 Task: Select the es 2017 option in the target.
Action: Mouse moved to (19, 610)
Screenshot: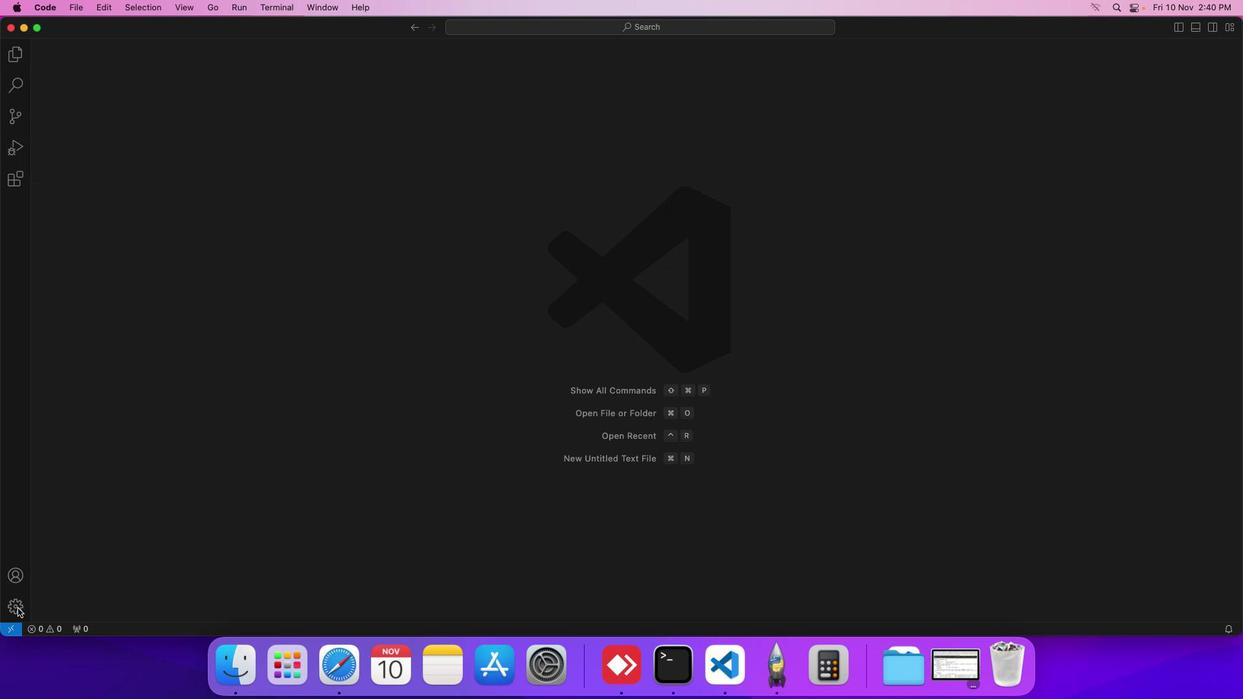 
Action: Mouse pressed left at (19, 610)
Screenshot: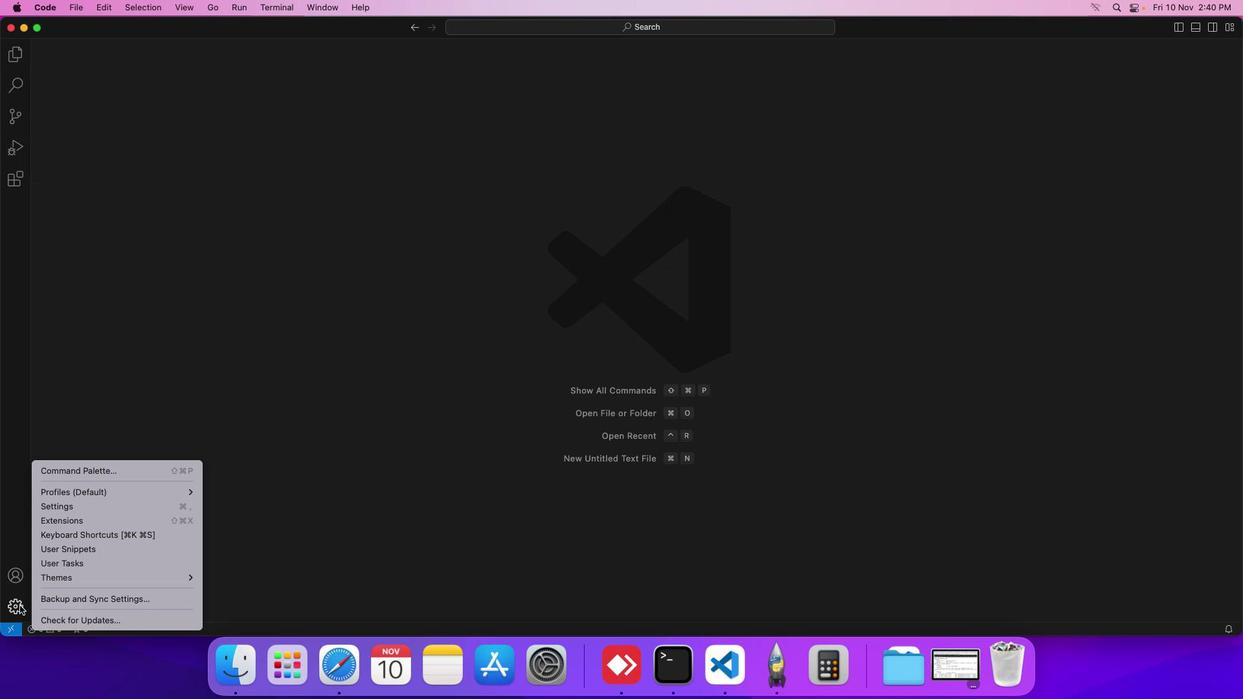 
Action: Mouse moved to (122, 509)
Screenshot: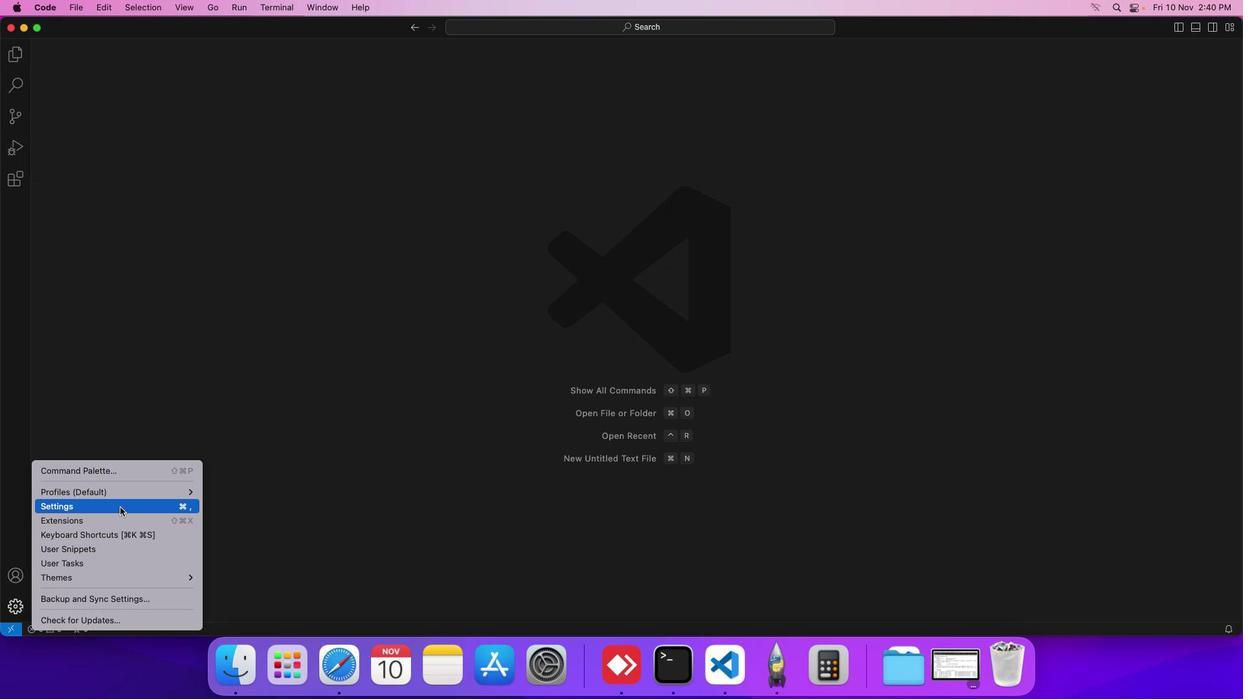 
Action: Mouse pressed left at (122, 509)
Screenshot: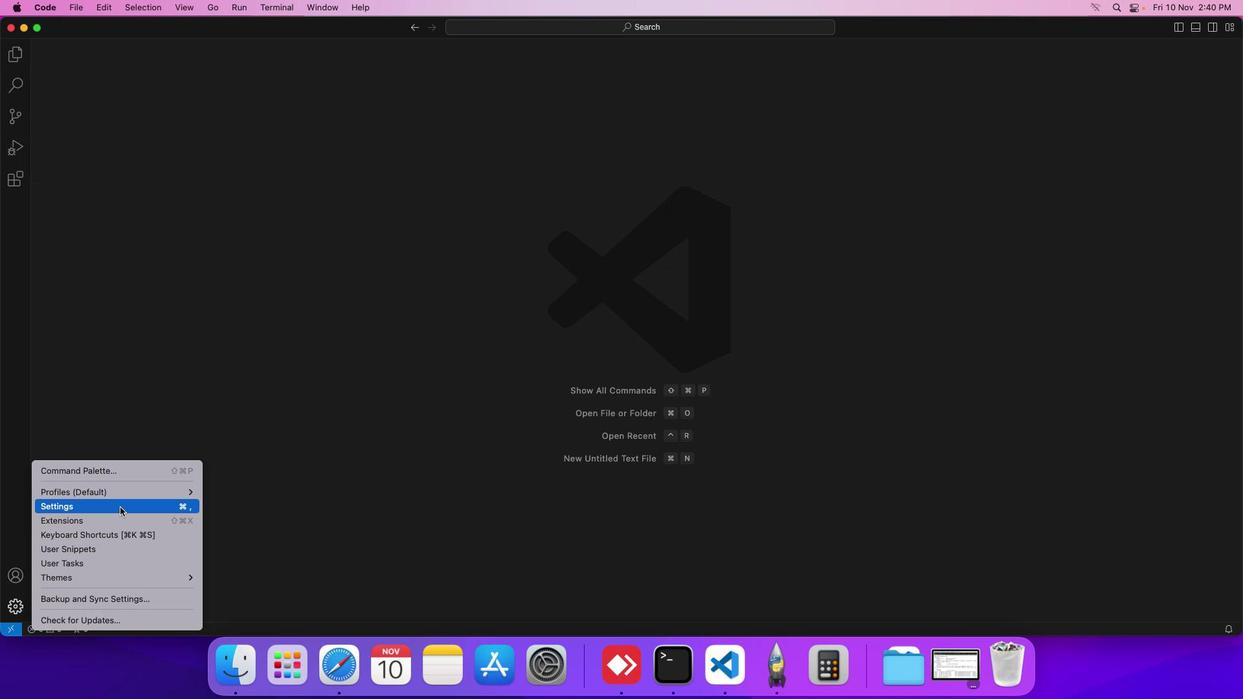 
Action: Mouse moved to (316, 231)
Screenshot: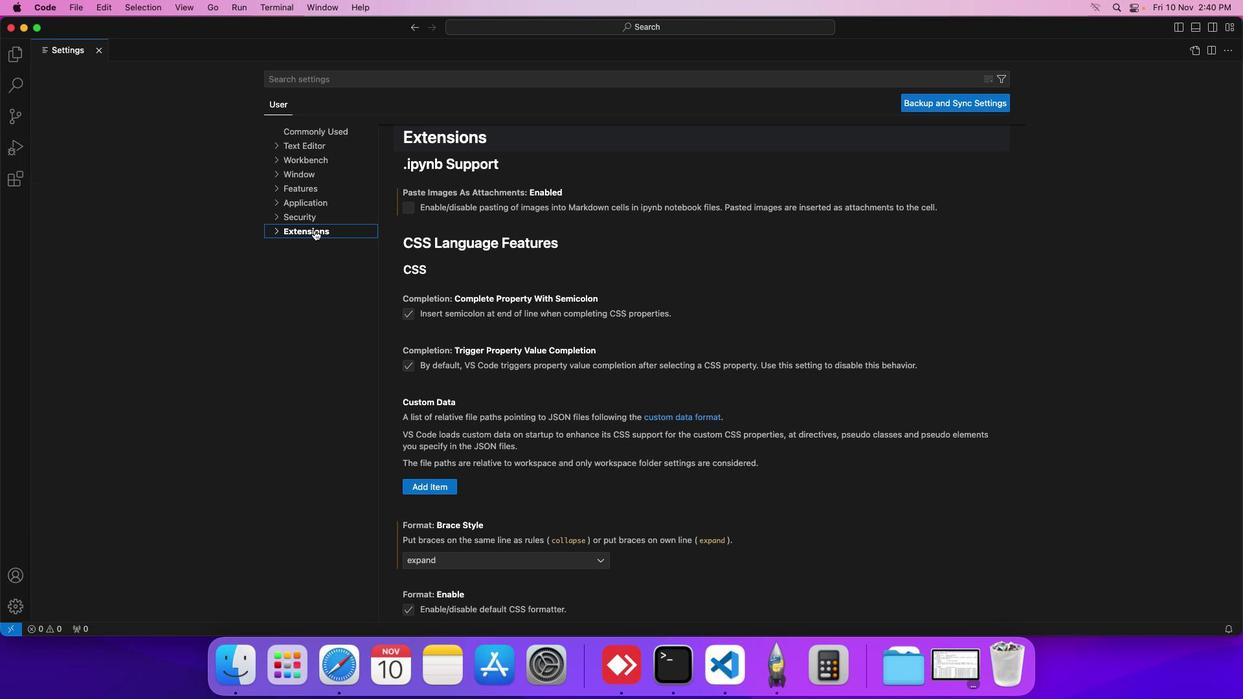 
Action: Mouse pressed left at (316, 231)
Screenshot: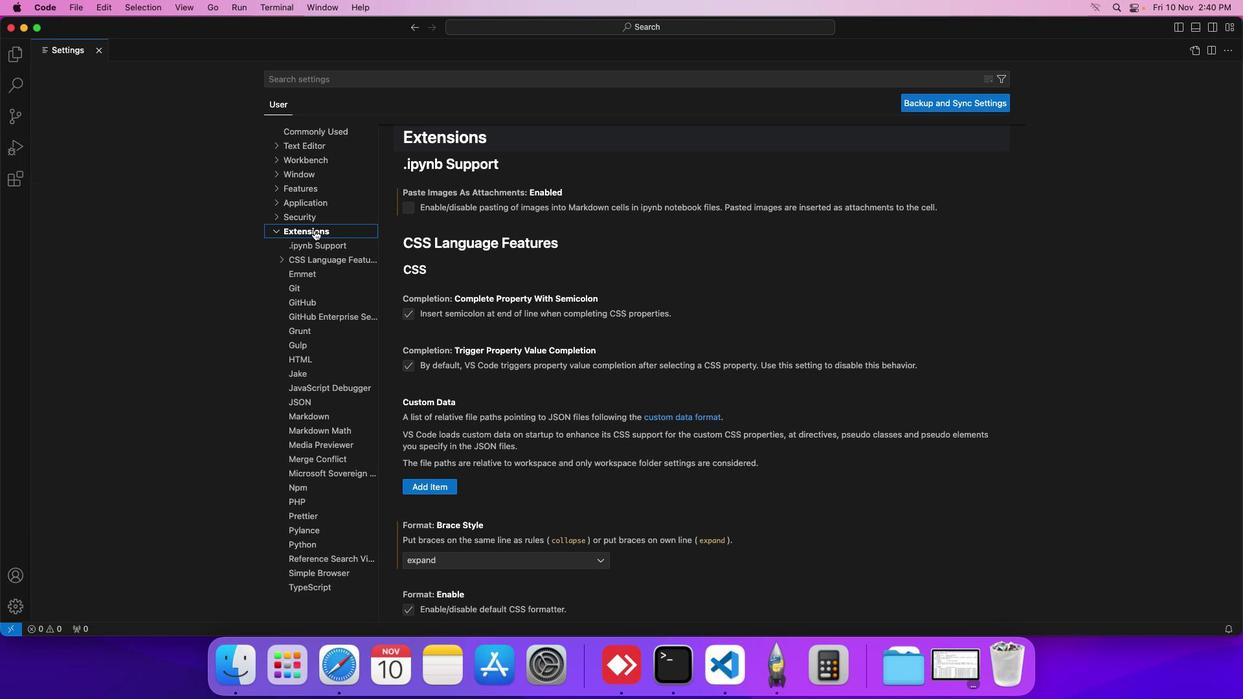 
Action: Mouse moved to (313, 588)
Screenshot: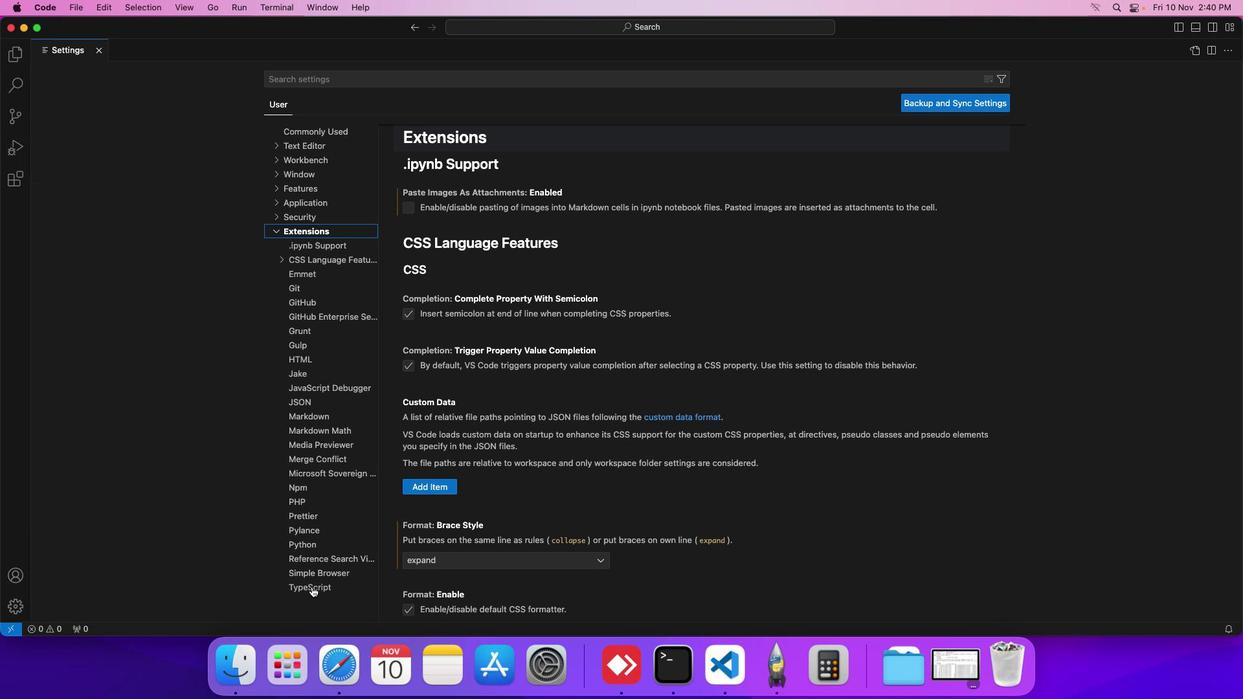
Action: Mouse pressed left at (313, 588)
Screenshot: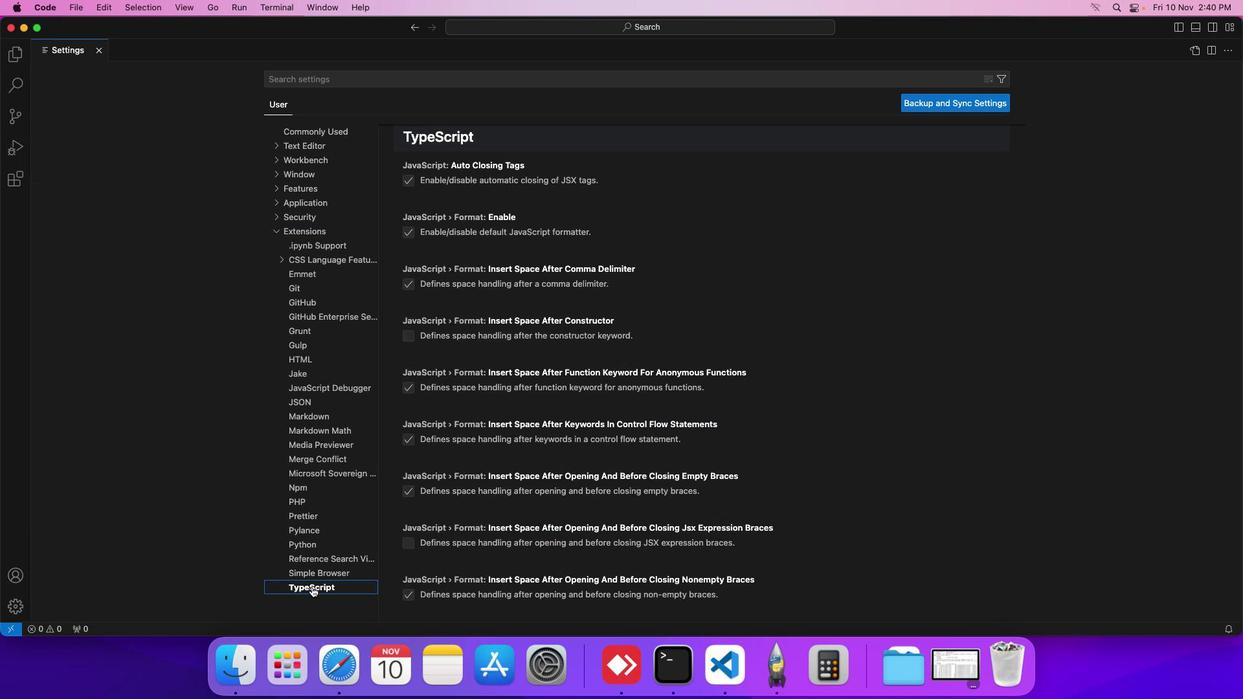 
Action: Mouse moved to (466, 511)
Screenshot: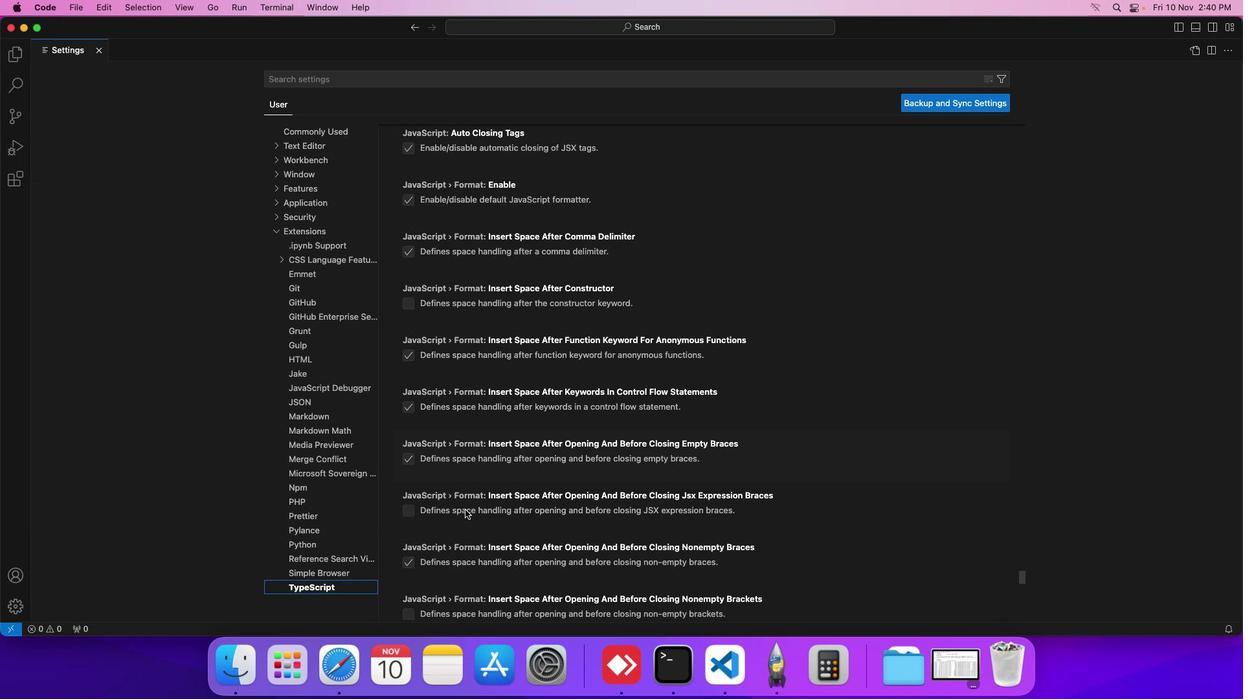 
Action: Mouse scrolled (466, 511) with delta (1, 1)
Screenshot: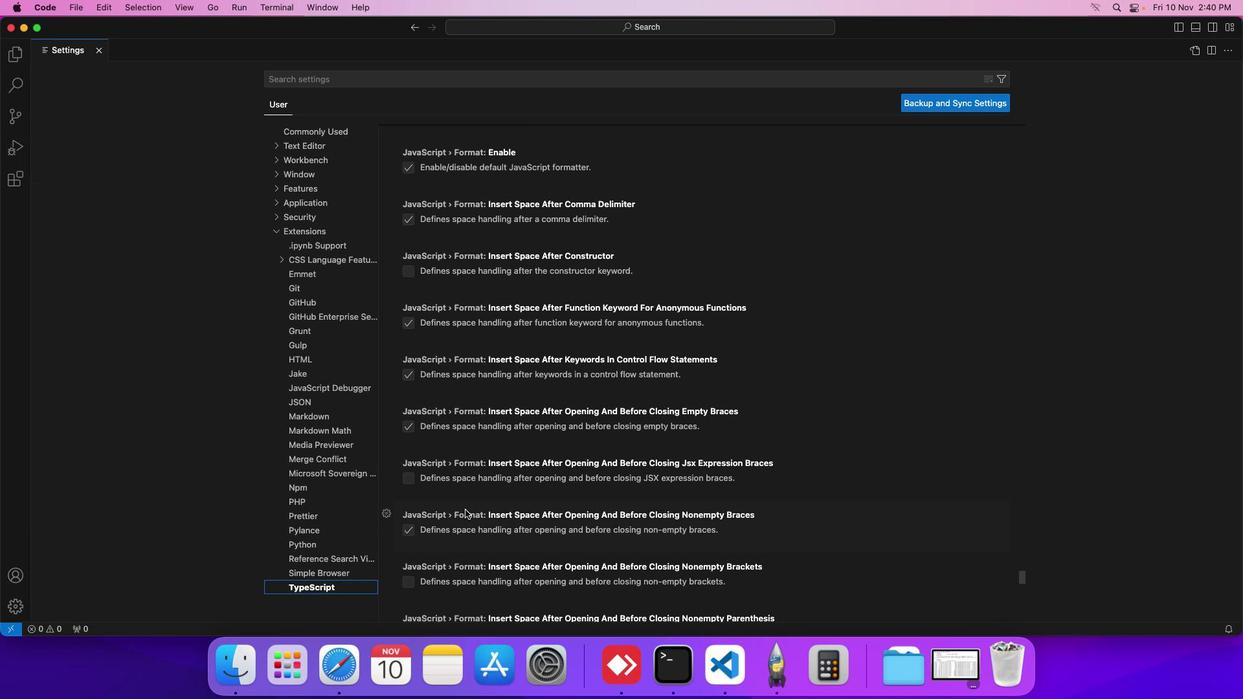 
Action: Mouse scrolled (466, 511) with delta (1, 1)
Screenshot: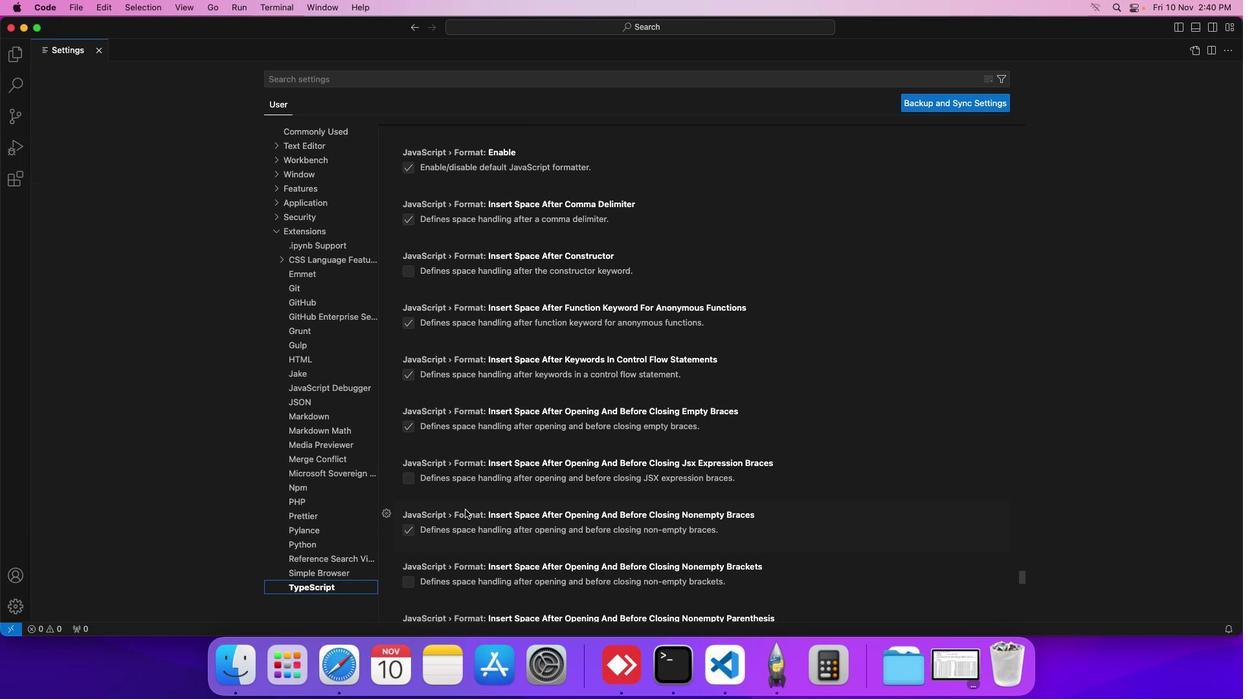 
Action: Mouse scrolled (466, 511) with delta (1, 1)
Screenshot: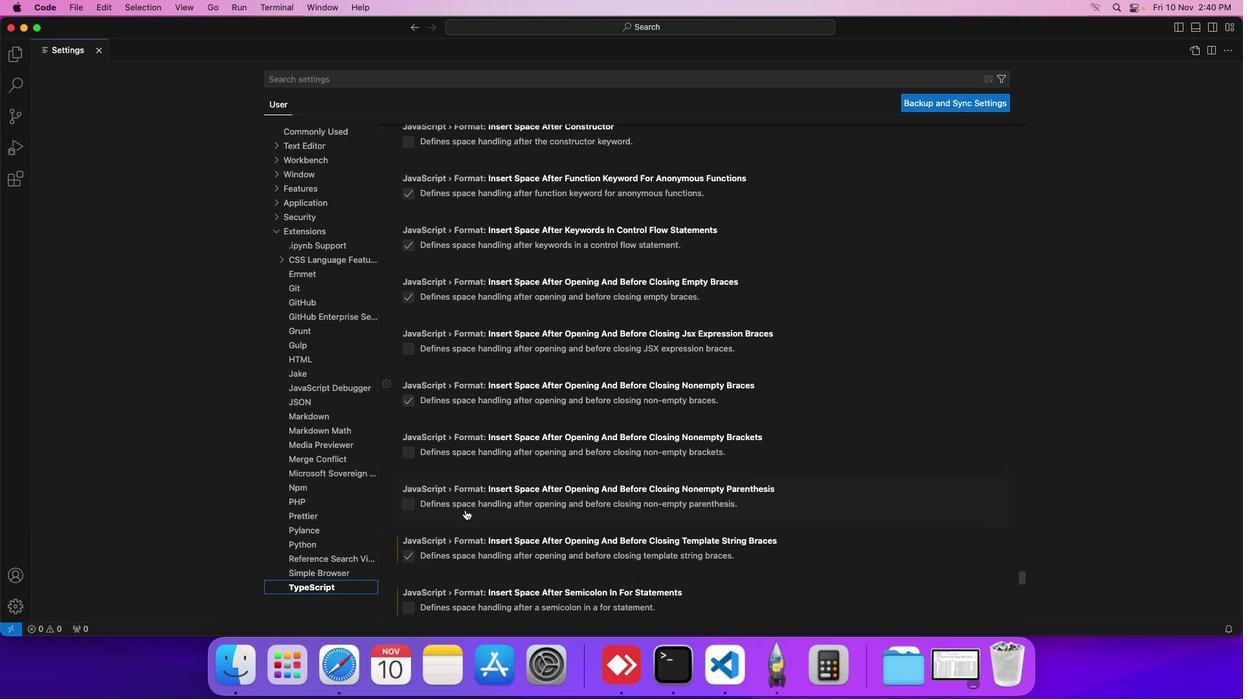
Action: Mouse scrolled (466, 511) with delta (1, 1)
Screenshot: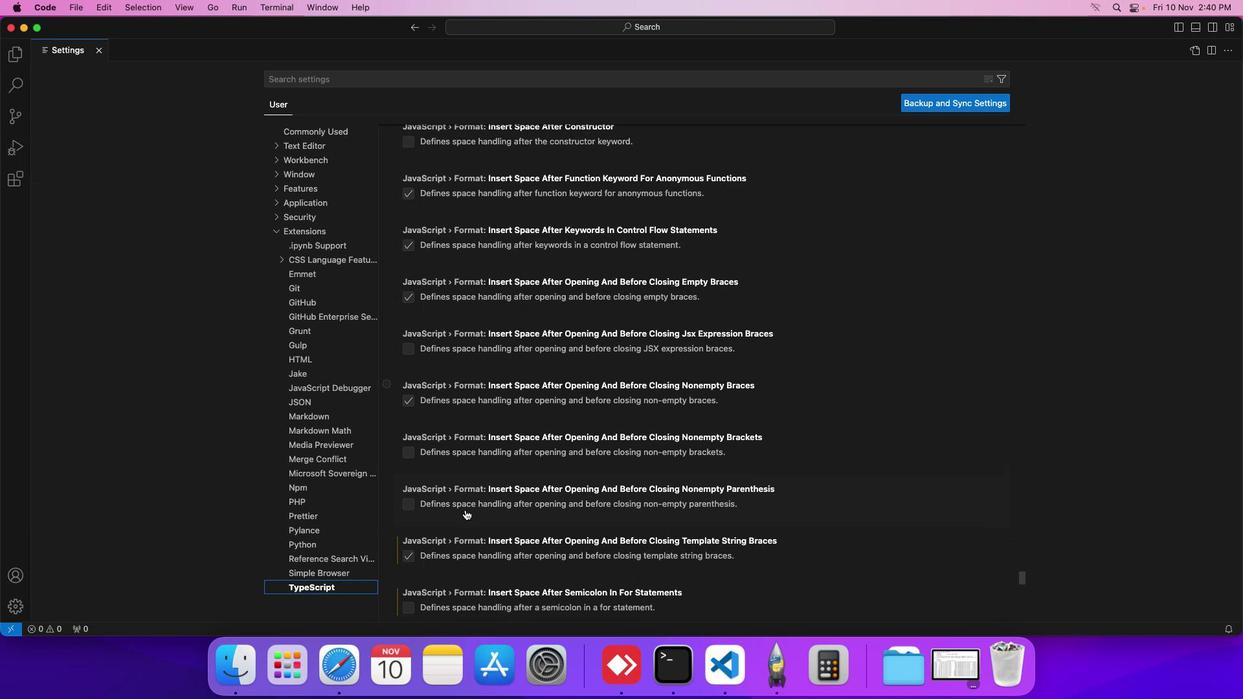 
Action: Mouse scrolled (466, 511) with delta (1, 0)
Screenshot: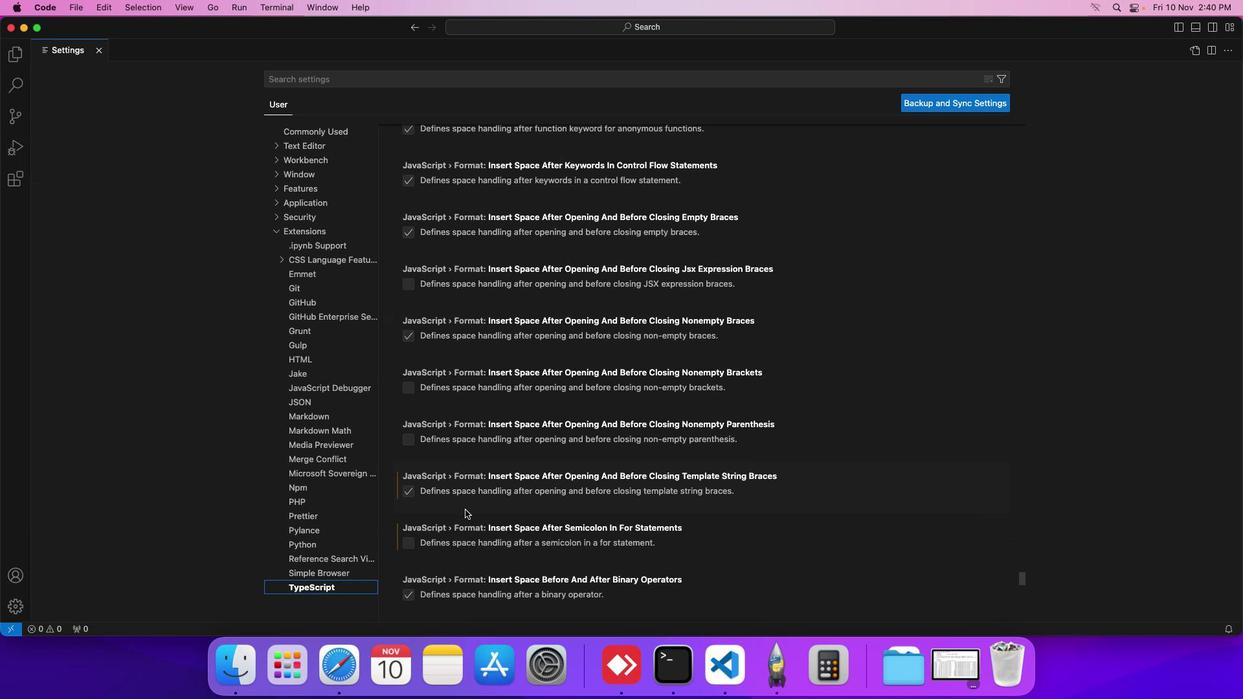 
Action: Mouse scrolled (466, 511) with delta (1, 0)
Screenshot: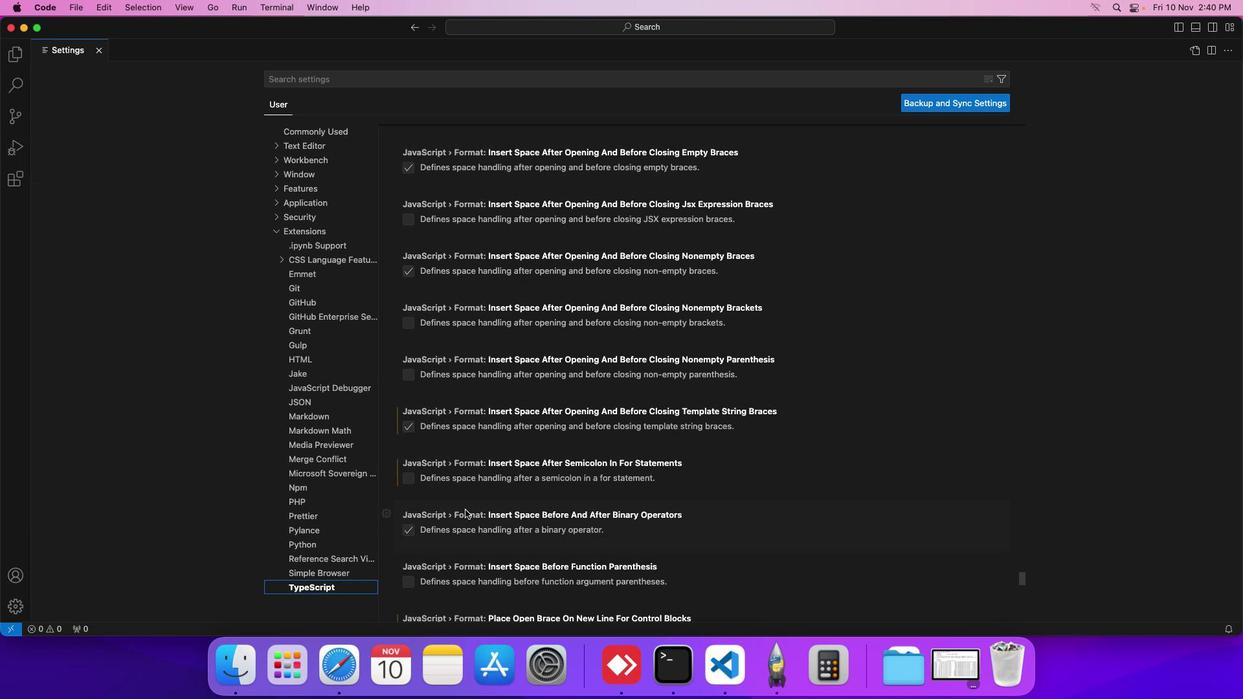 
Action: Mouse scrolled (466, 511) with delta (1, 0)
Screenshot: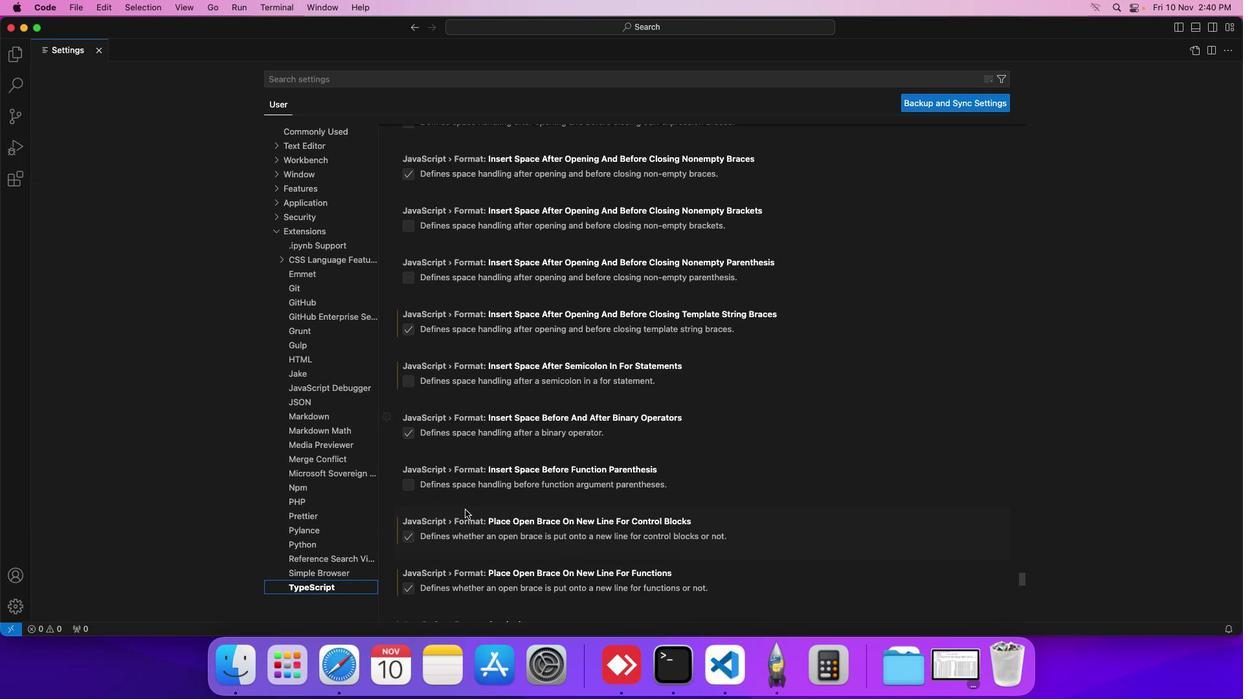 
Action: Mouse scrolled (466, 511) with delta (1, 0)
Screenshot: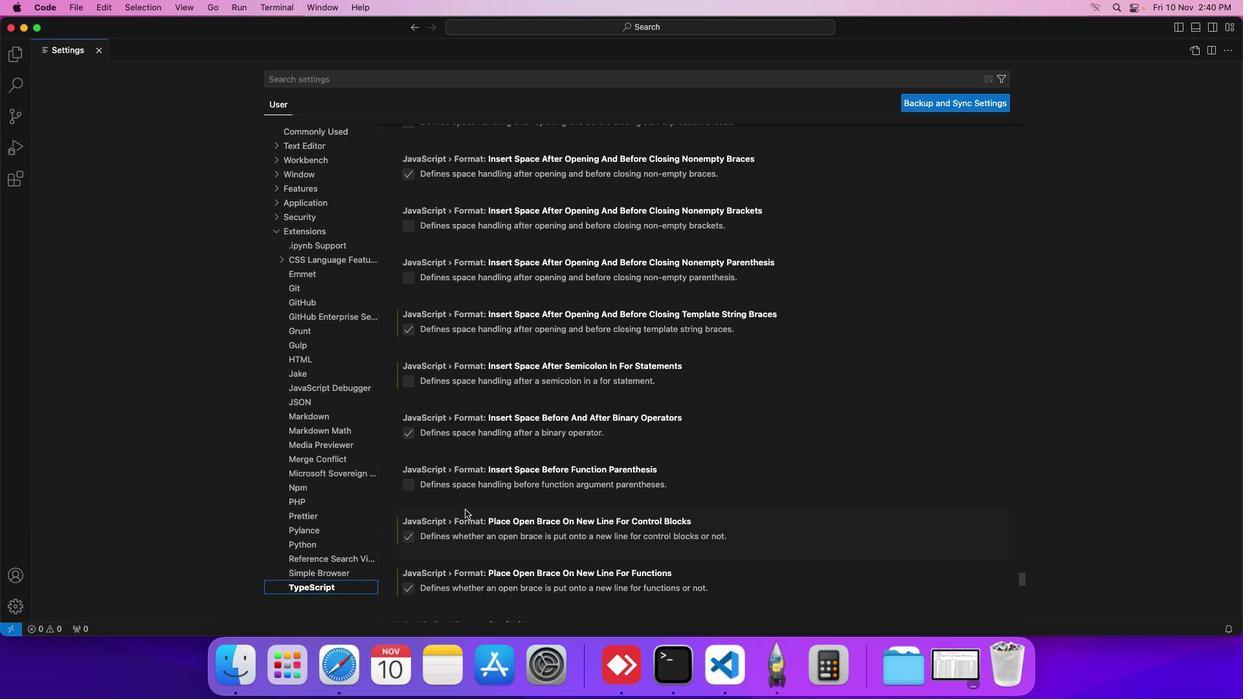 
Action: Mouse scrolled (466, 511) with delta (1, 1)
Screenshot: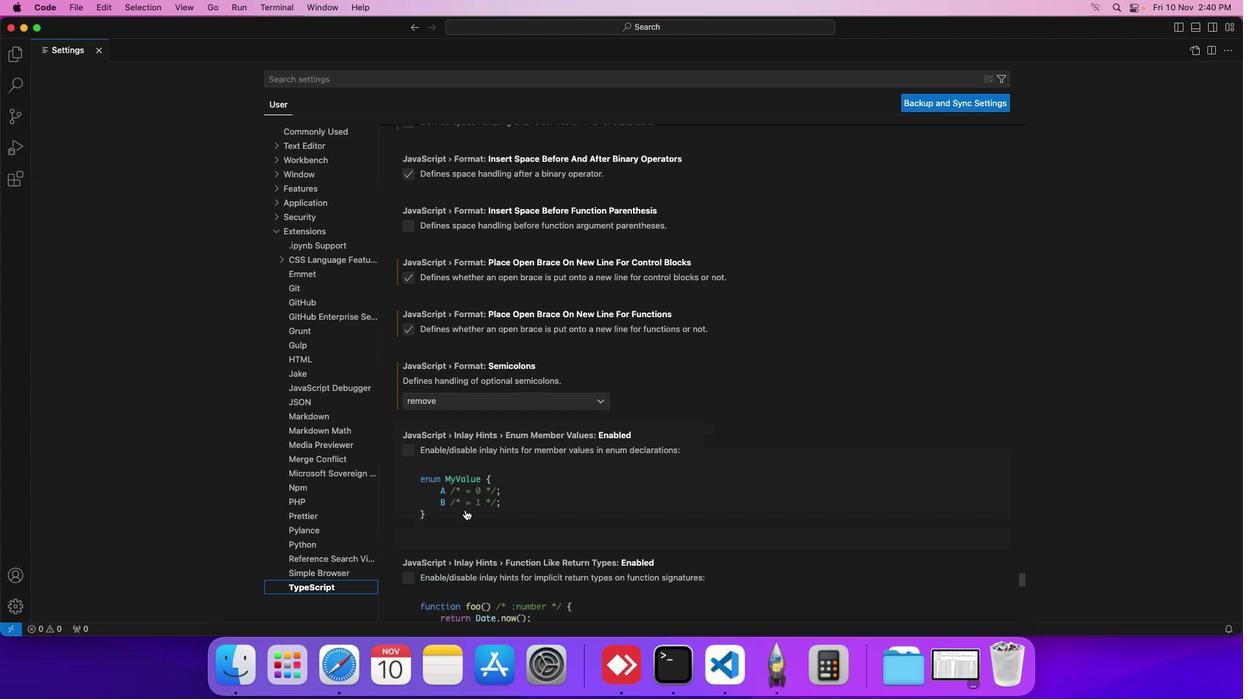 
Action: Mouse scrolled (466, 511) with delta (1, 1)
Screenshot: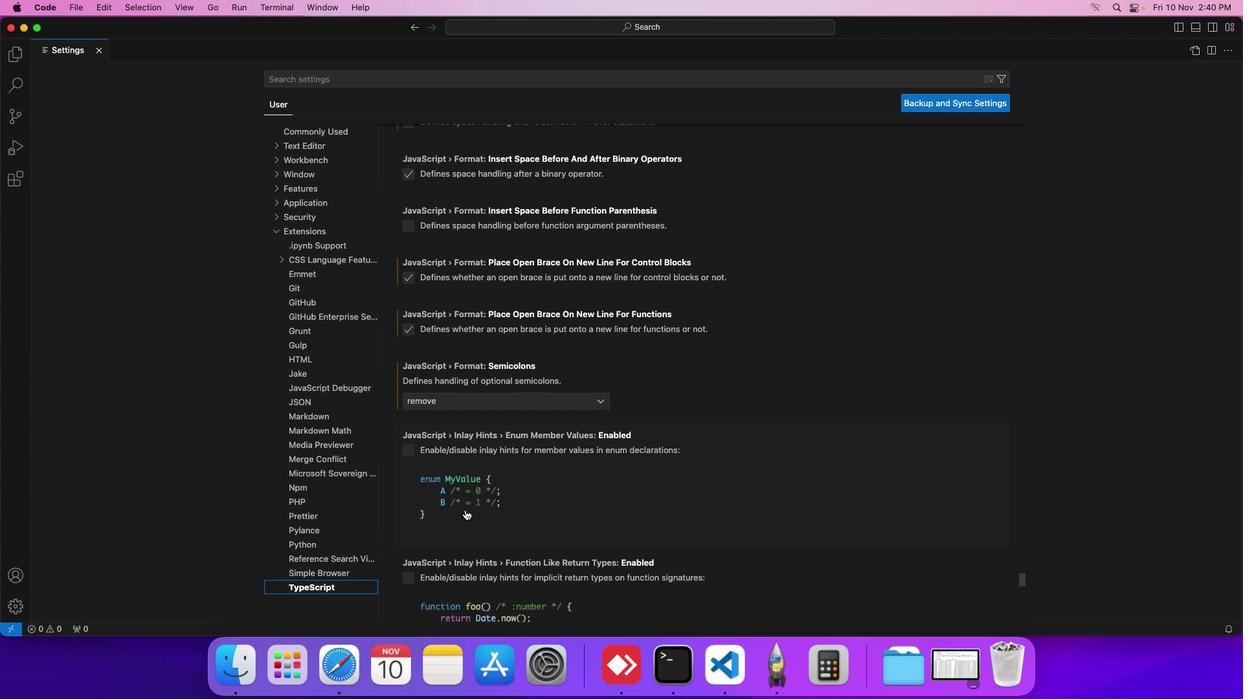 
Action: Mouse scrolled (466, 511) with delta (1, 0)
Screenshot: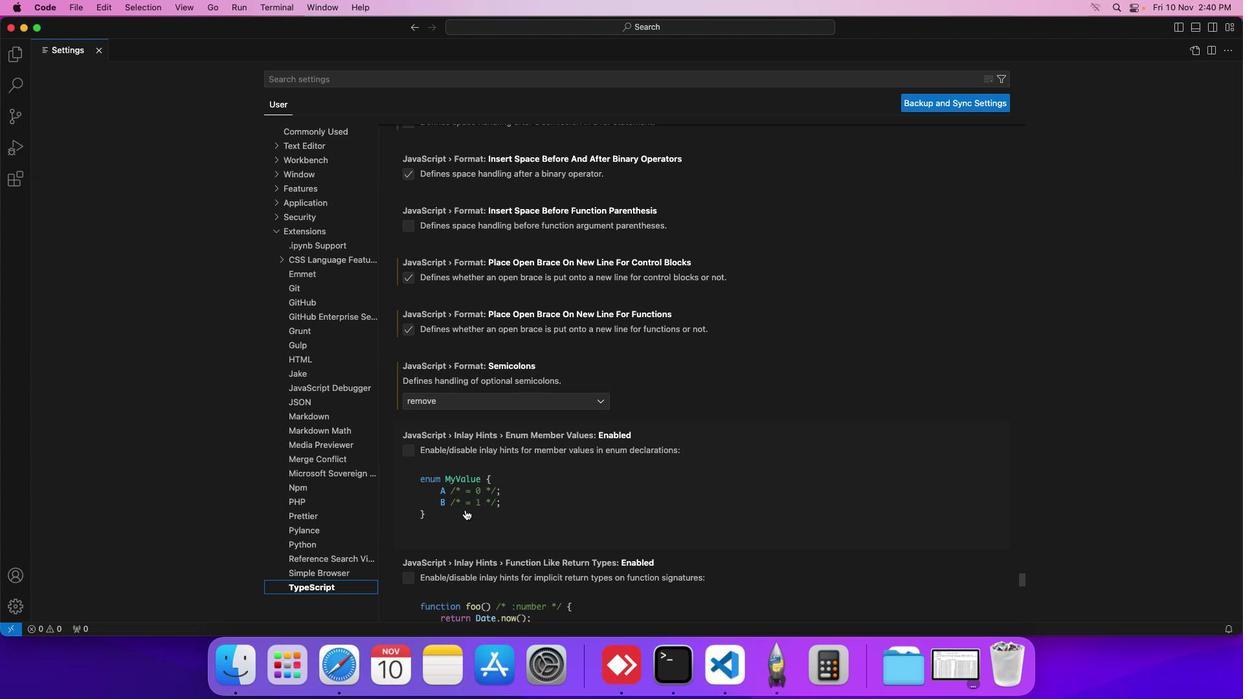 
Action: Mouse scrolled (466, 511) with delta (1, 0)
Screenshot: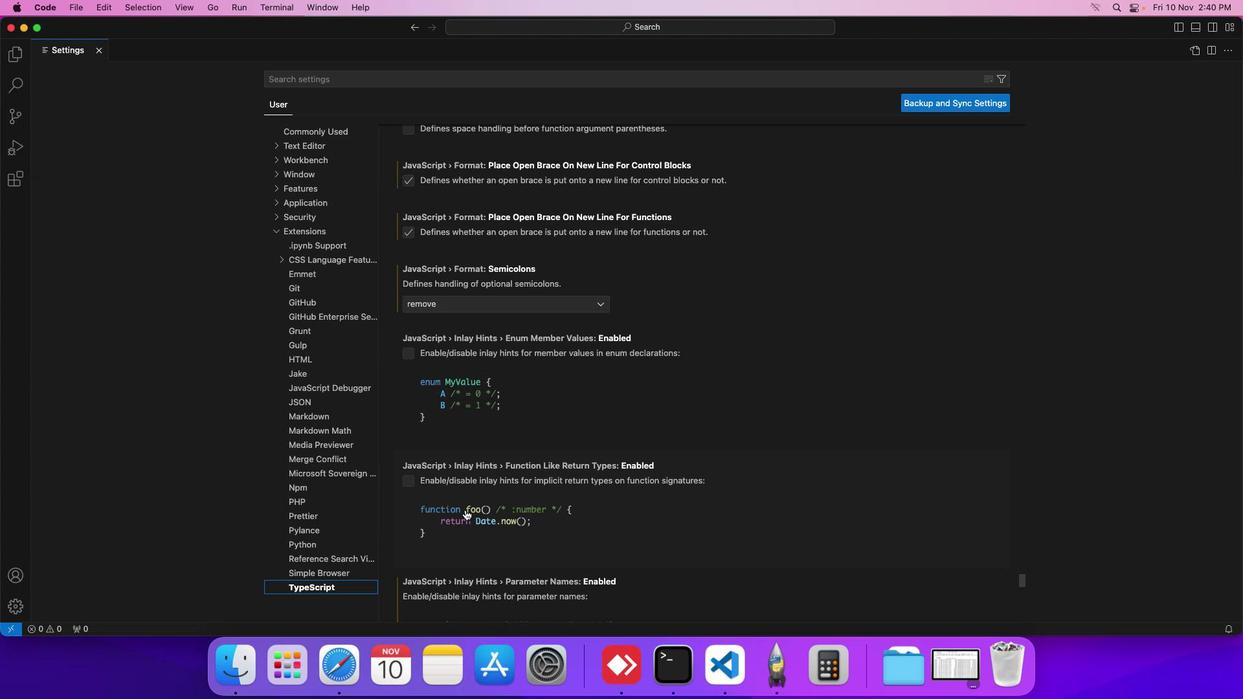 
Action: Mouse scrolled (466, 511) with delta (1, 0)
Screenshot: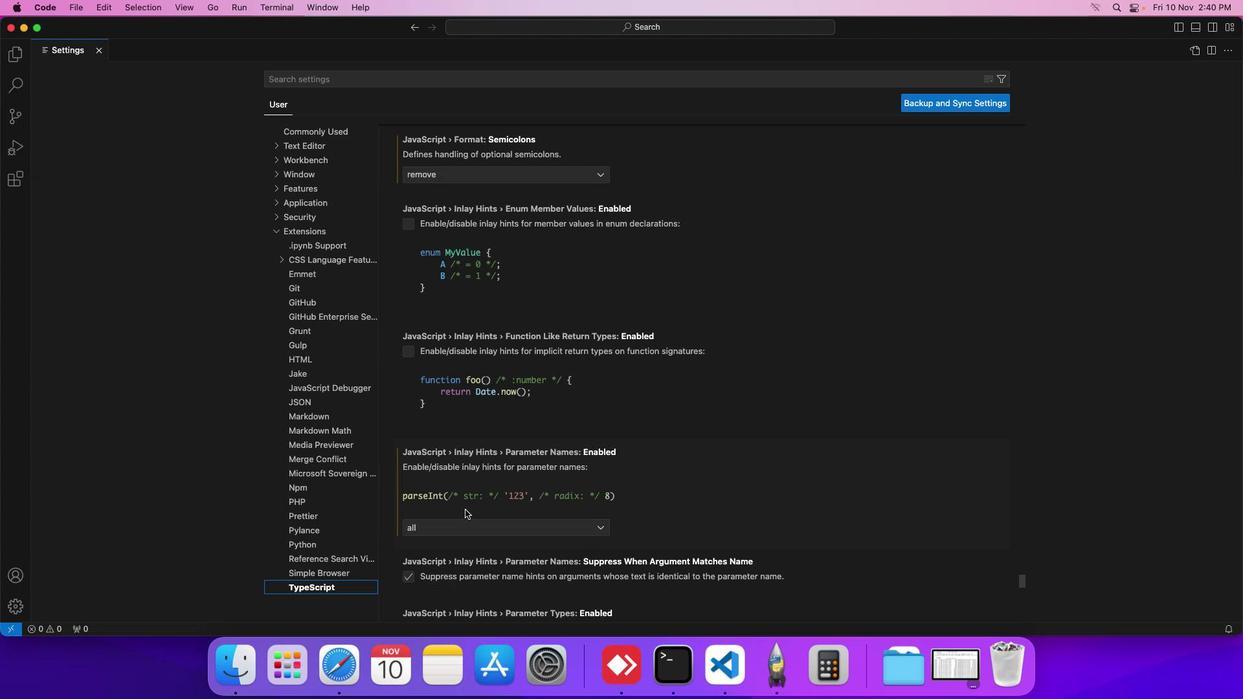 
Action: Mouse scrolled (466, 511) with delta (1, 0)
Screenshot: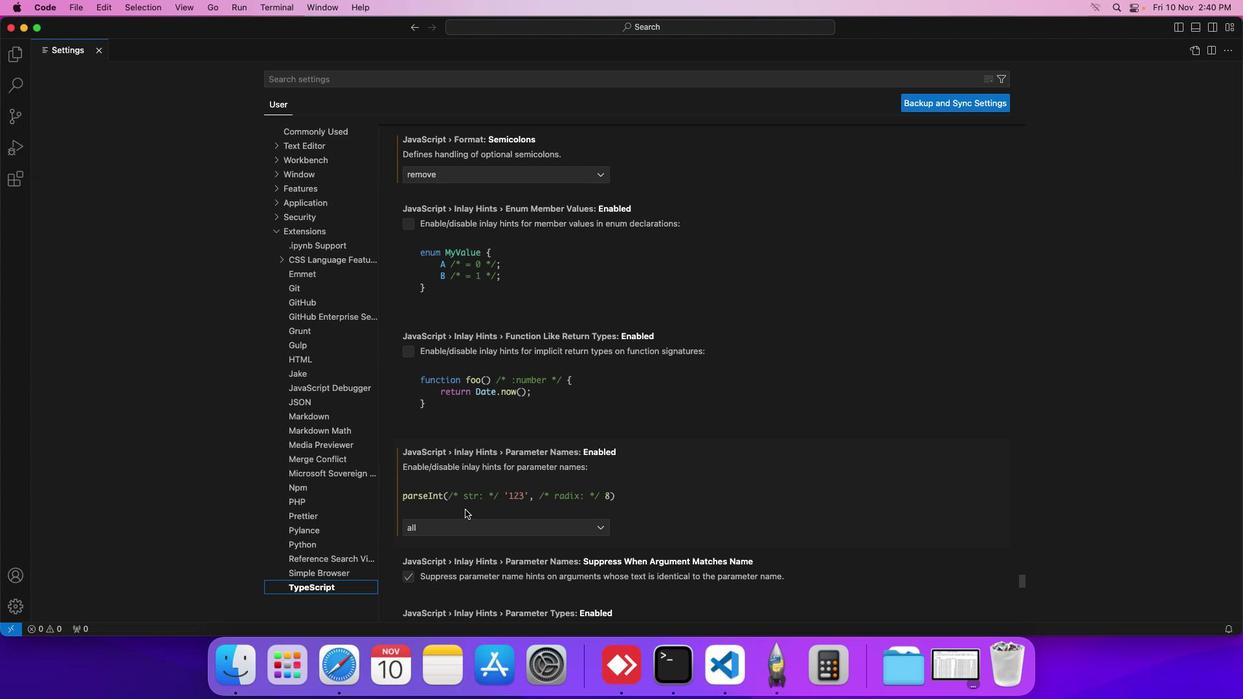 
Action: Mouse scrolled (466, 511) with delta (1, 1)
Screenshot: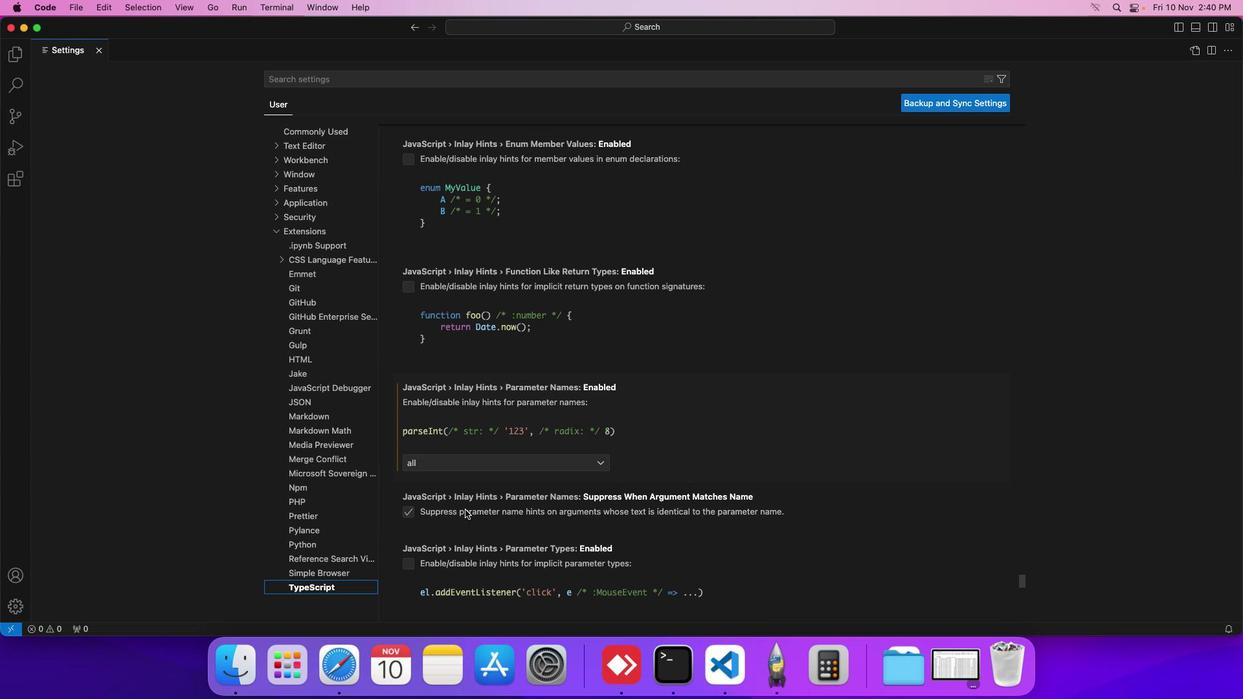 
Action: Mouse scrolled (466, 511) with delta (1, 1)
Screenshot: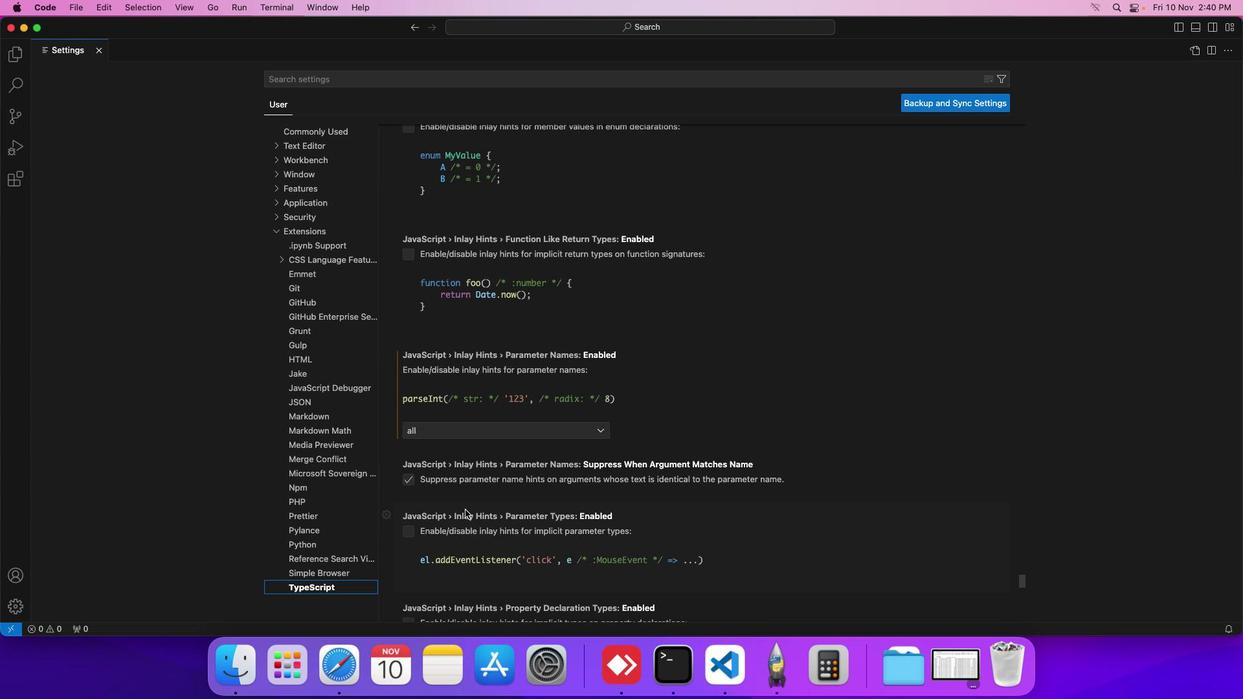 
Action: Mouse scrolled (466, 511) with delta (1, 1)
Screenshot: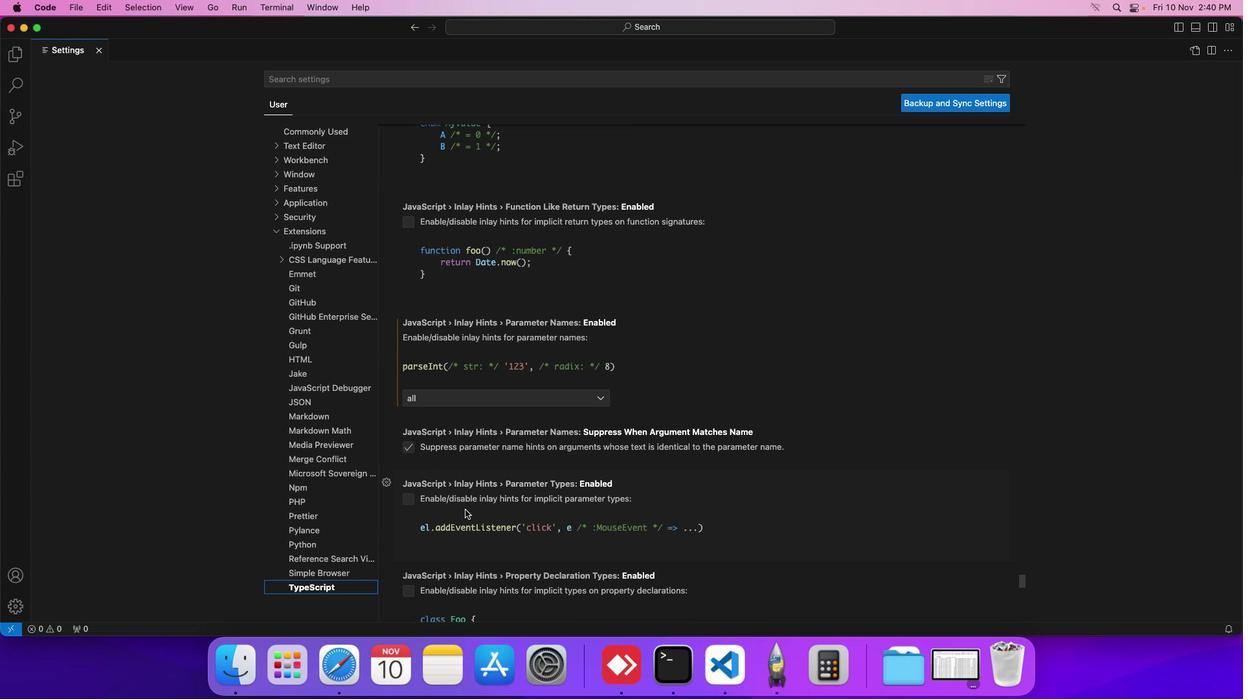 
Action: Mouse scrolled (466, 511) with delta (1, 1)
Screenshot: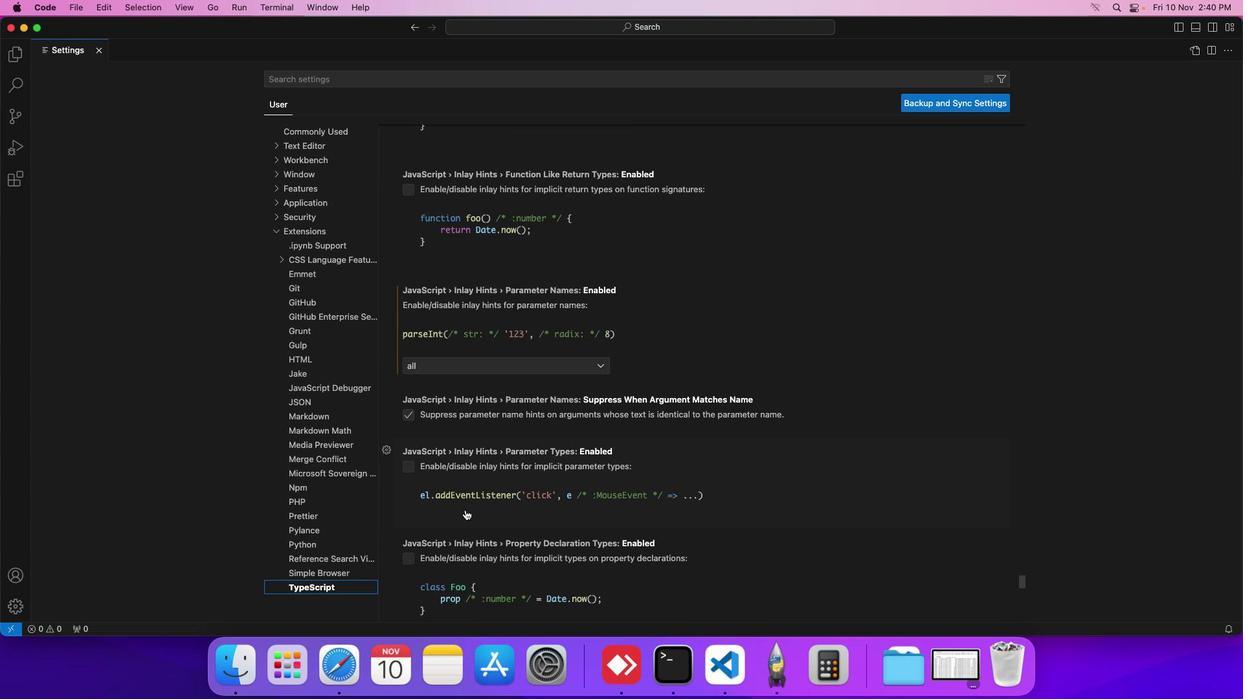 
Action: Mouse scrolled (466, 511) with delta (1, 1)
Screenshot: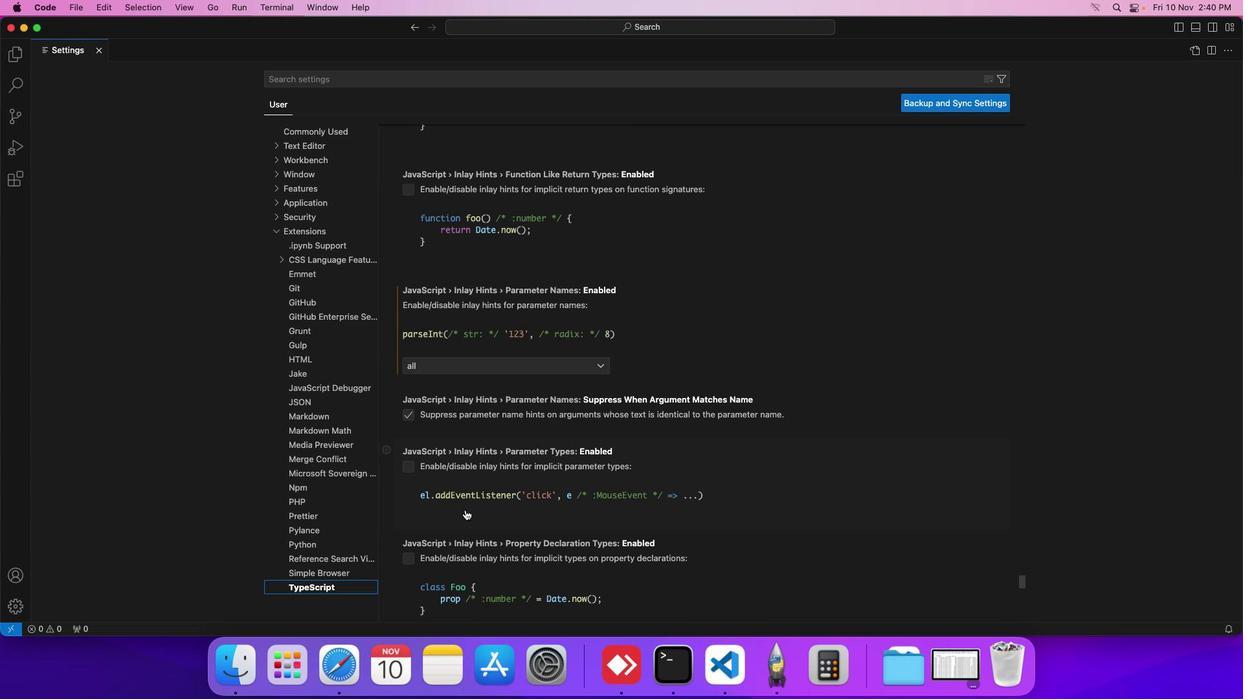 
Action: Mouse scrolled (466, 511) with delta (1, 1)
Screenshot: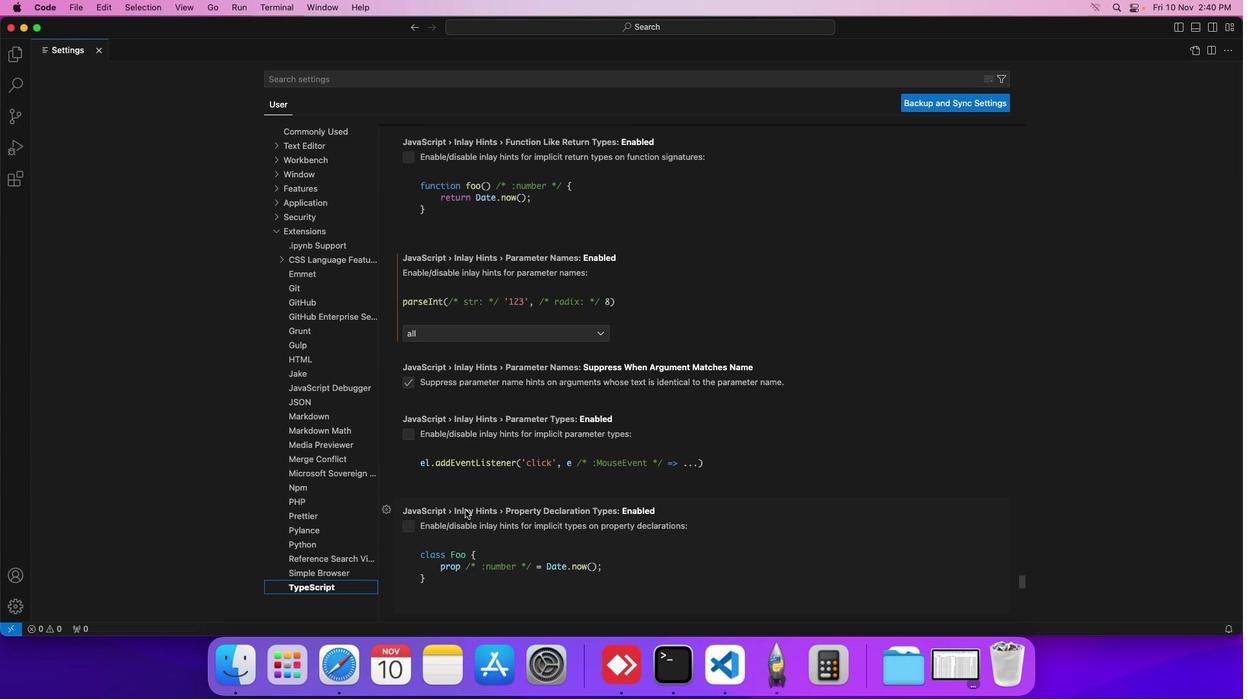 
Action: Mouse scrolled (466, 511) with delta (1, 1)
Screenshot: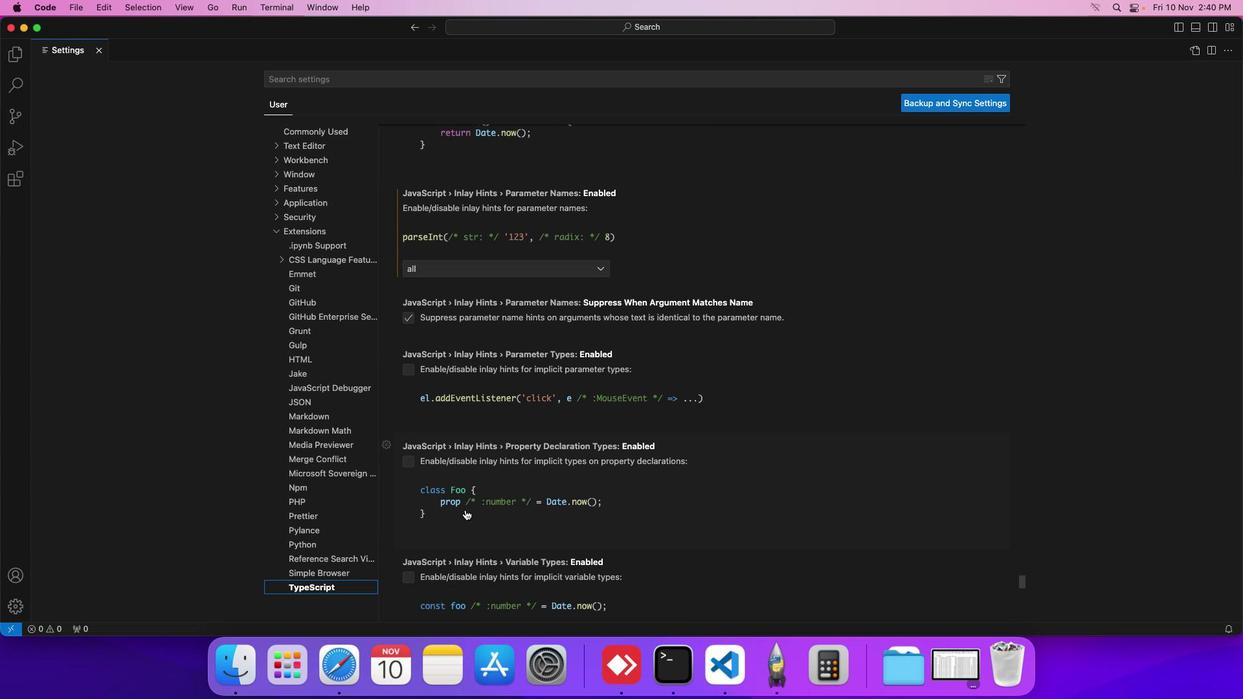 
Action: Mouse scrolled (466, 511) with delta (1, 1)
Screenshot: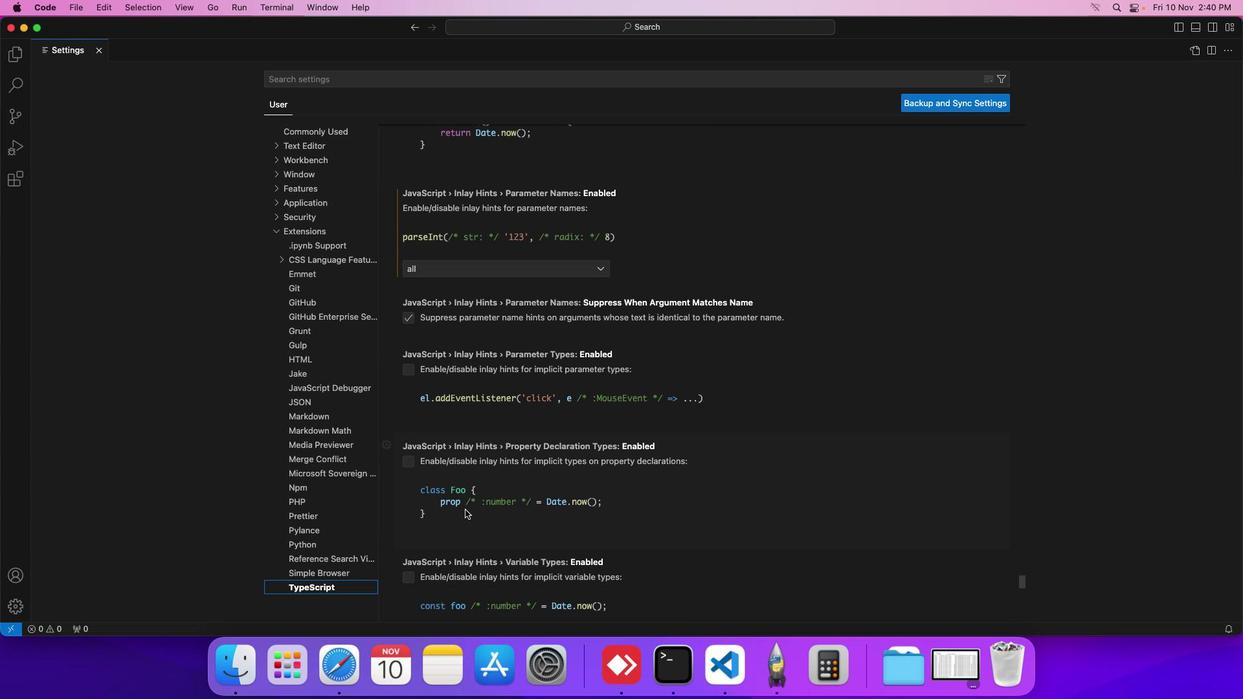 
Action: Mouse scrolled (466, 511) with delta (1, 1)
Screenshot: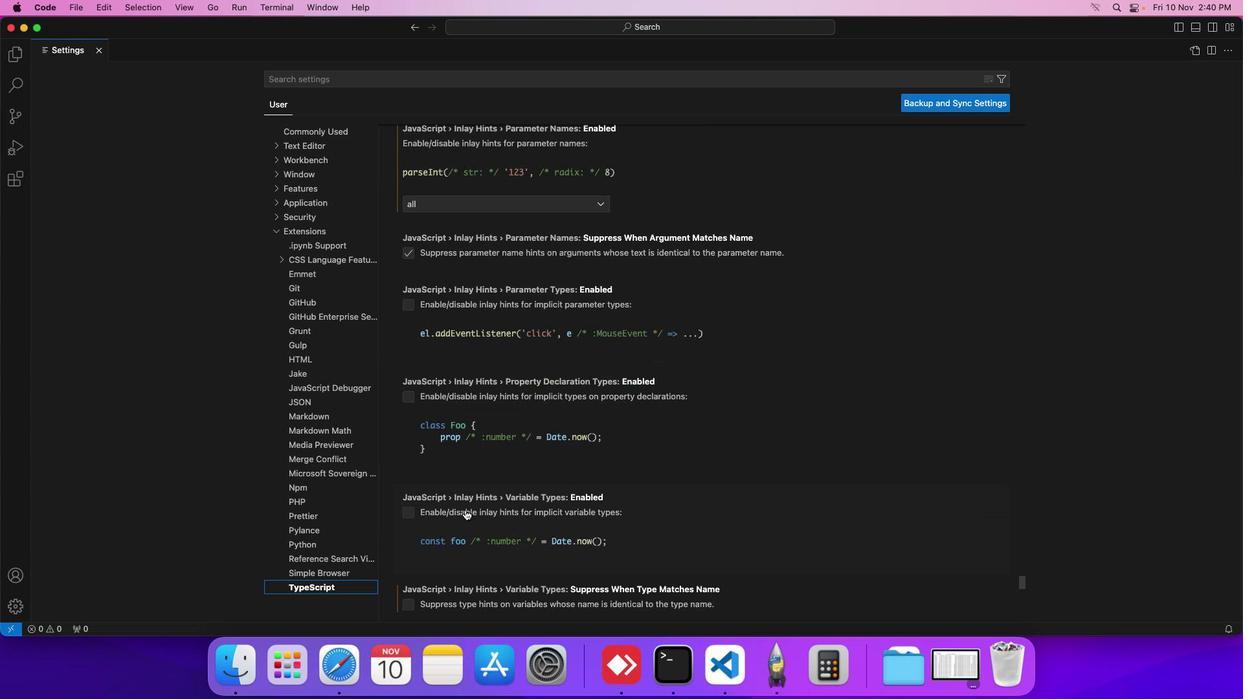 
Action: Mouse scrolled (466, 511) with delta (1, 1)
Screenshot: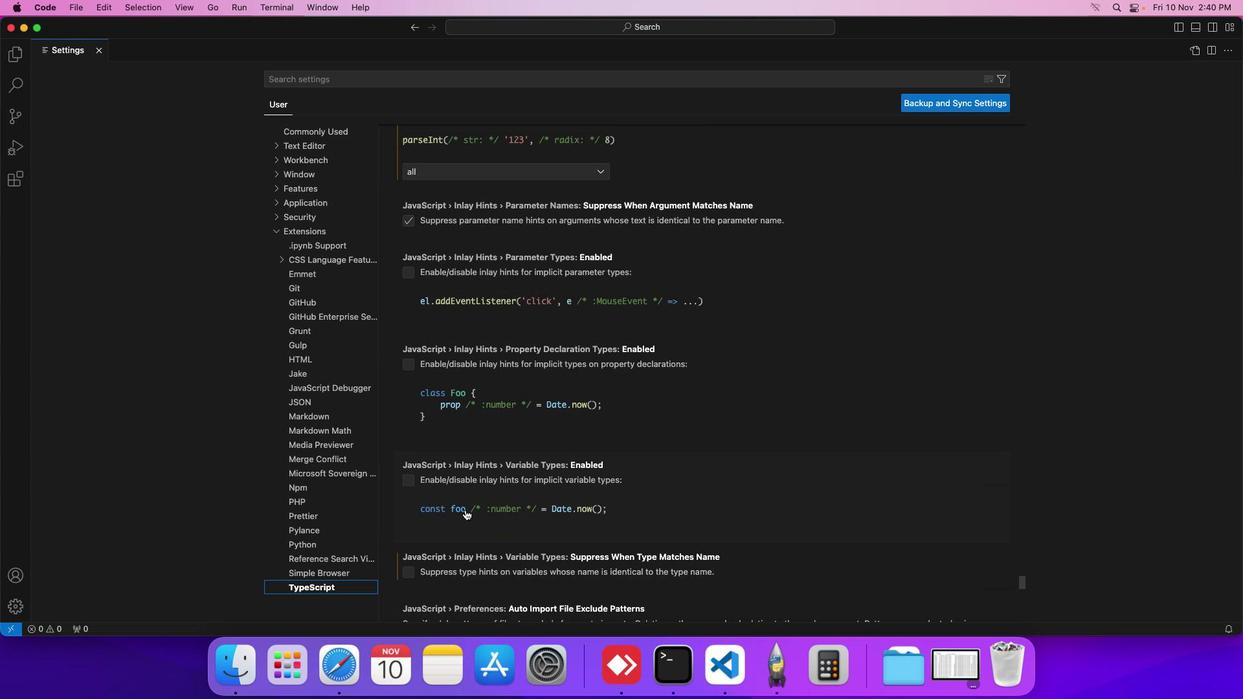 
Action: Mouse scrolled (466, 511) with delta (1, 1)
Screenshot: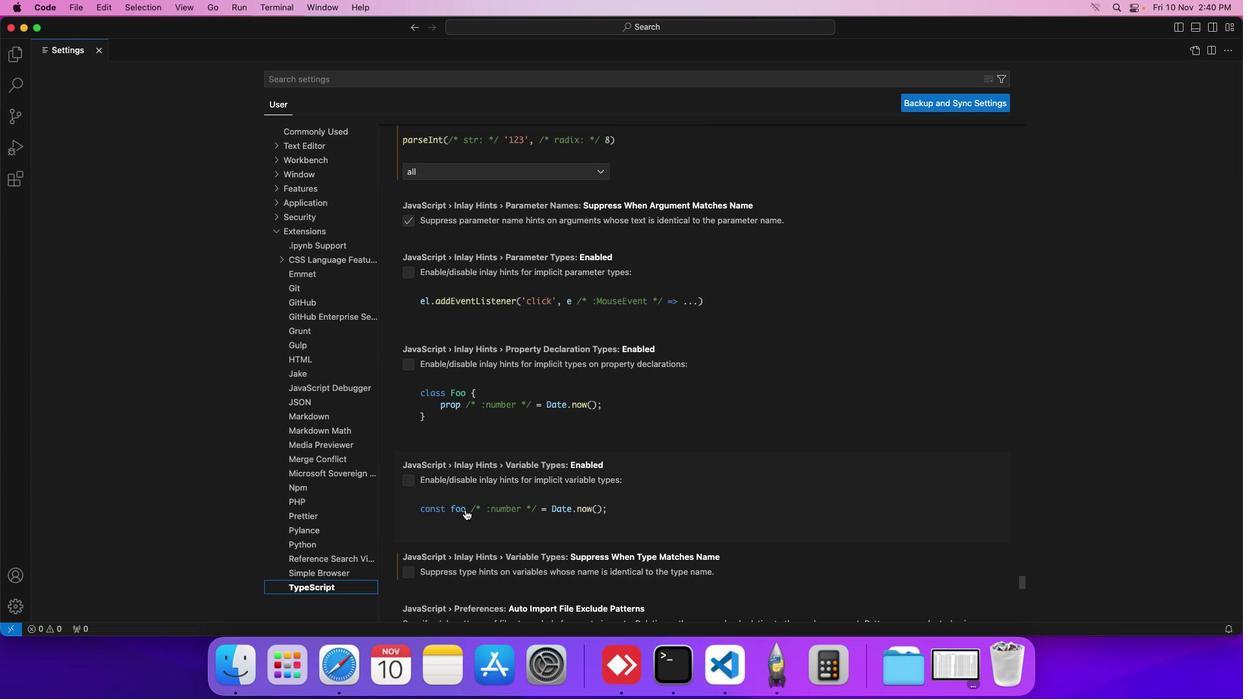 
Action: Mouse scrolled (466, 511) with delta (1, 1)
Screenshot: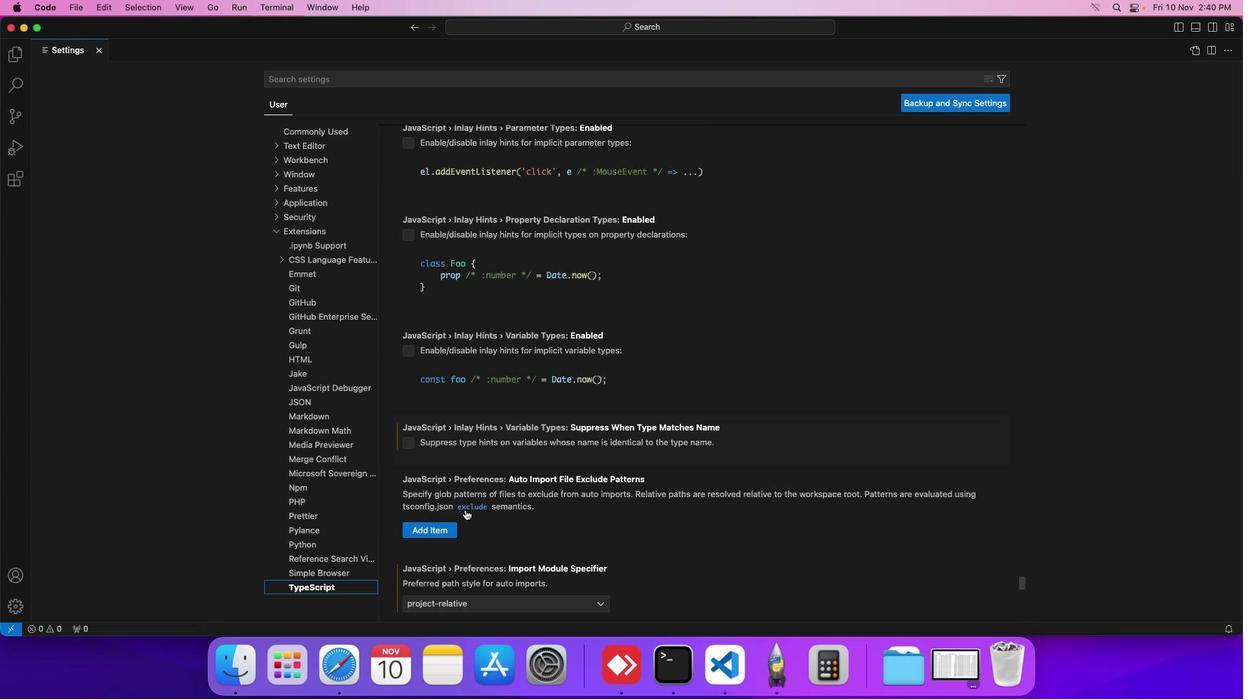
Action: Mouse scrolled (466, 511) with delta (1, 1)
Screenshot: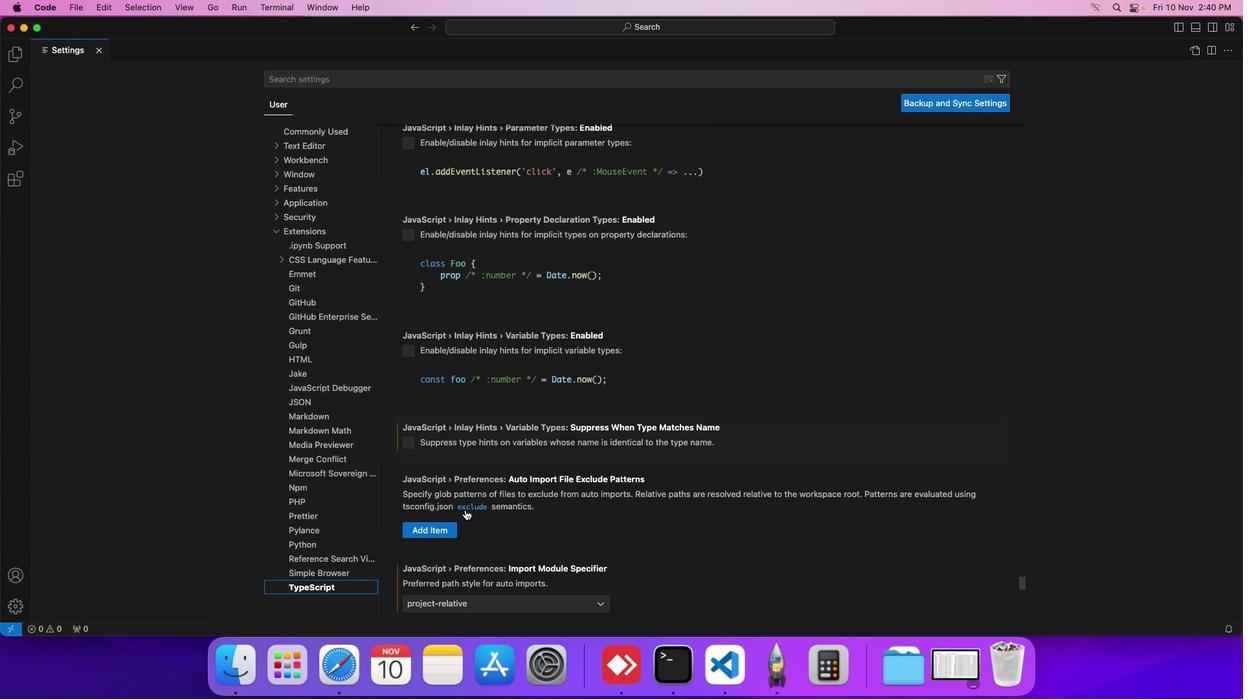 
Action: Mouse scrolled (466, 511) with delta (1, 0)
Screenshot: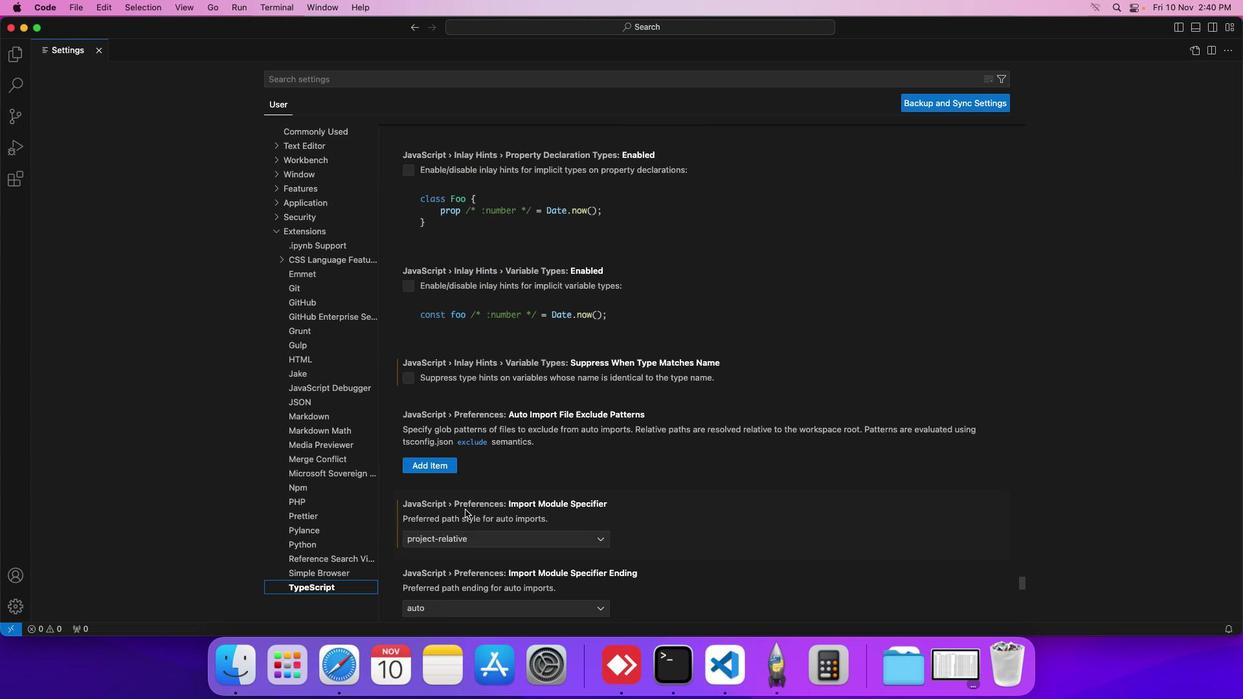 
Action: Mouse scrolled (466, 511) with delta (1, 0)
Screenshot: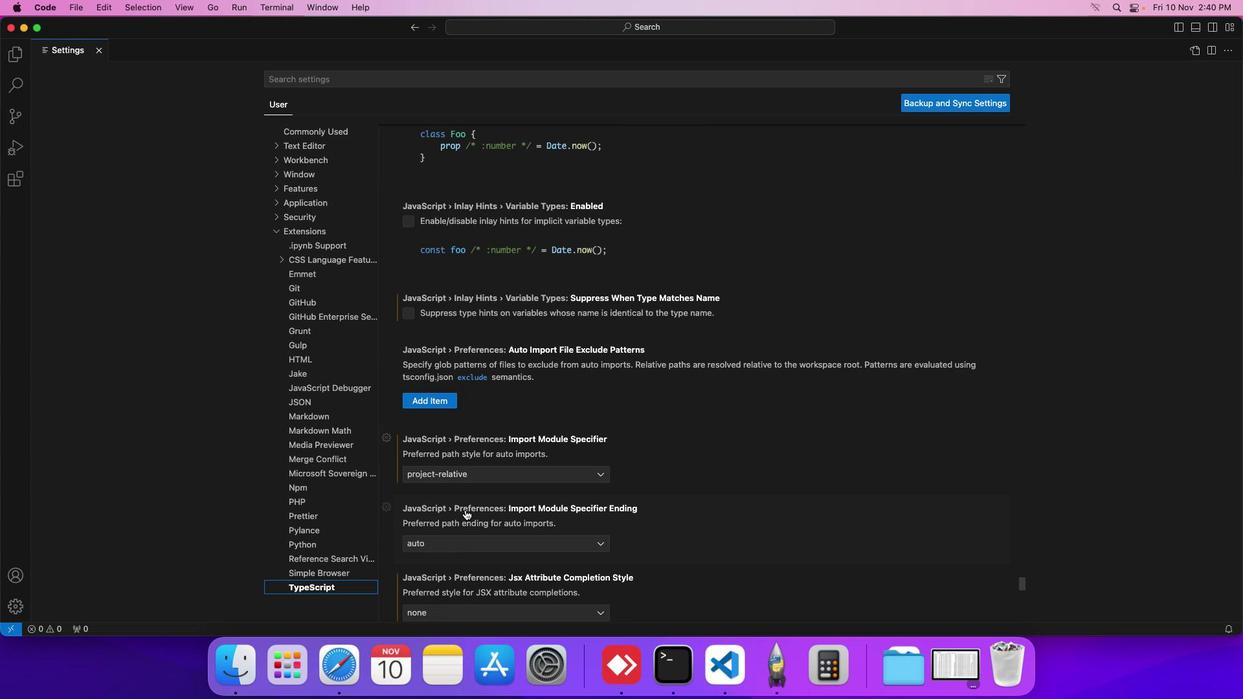 
Action: Mouse scrolled (466, 511) with delta (1, 0)
Screenshot: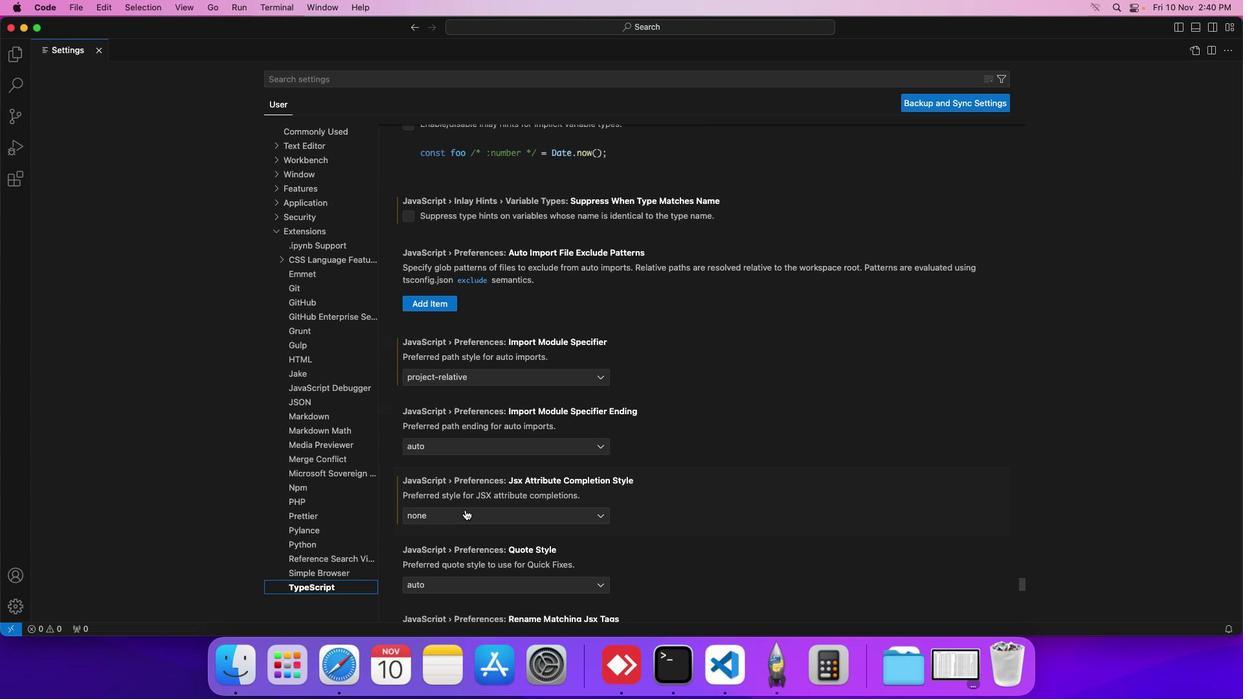 
Action: Mouse scrolled (466, 511) with delta (1, 0)
Screenshot: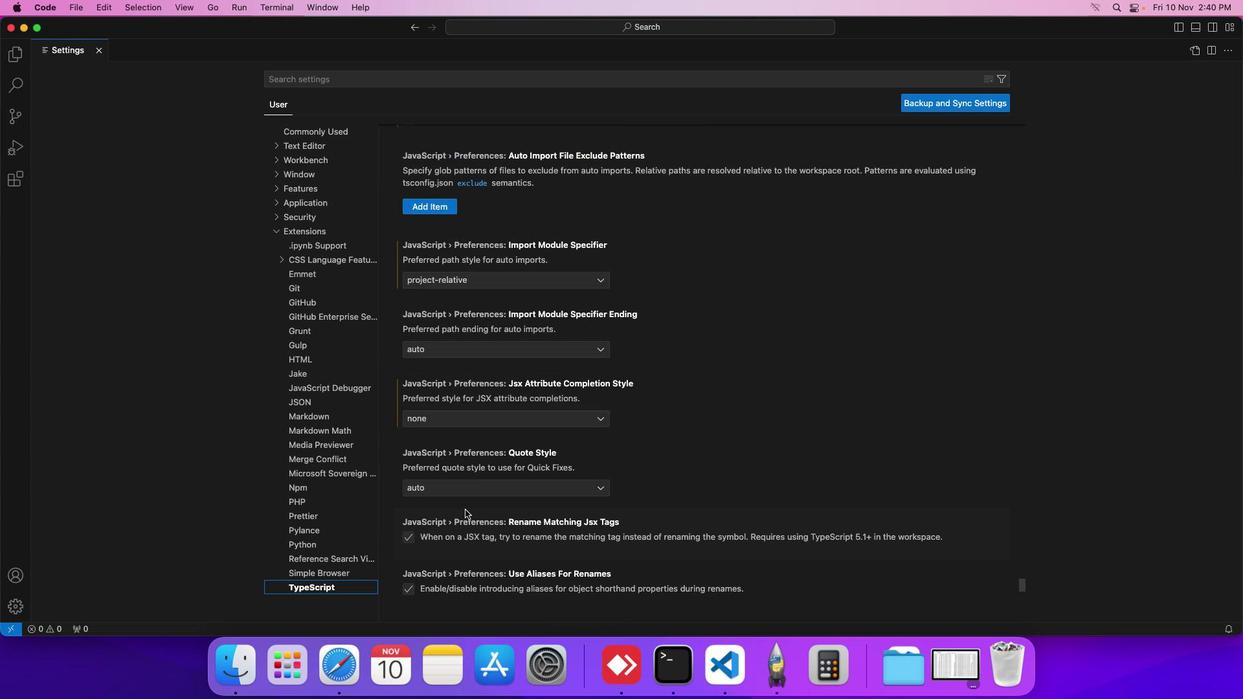 
Action: Mouse scrolled (466, 511) with delta (1, 0)
Screenshot: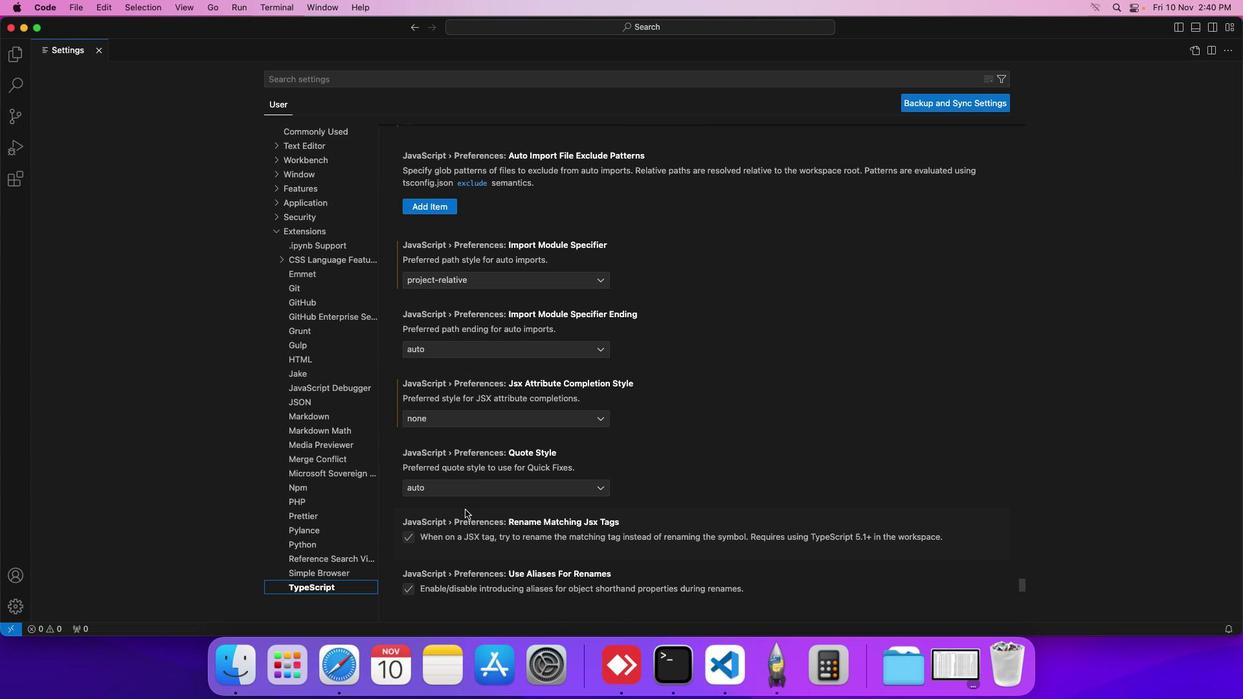 
Action: Mouse scrolled (466, 511) with delta (1, 1)
Screenshot: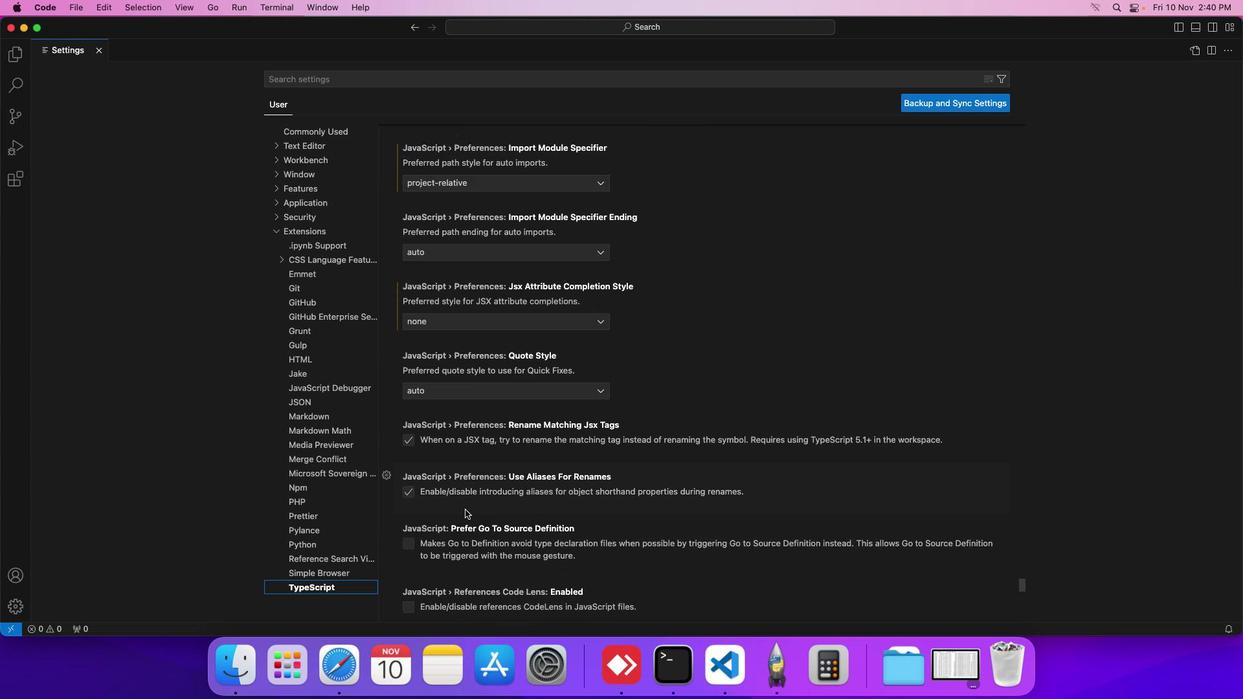 
Action: Mouse scrolled (466, 511) with delta (1, 1)
Screenshot: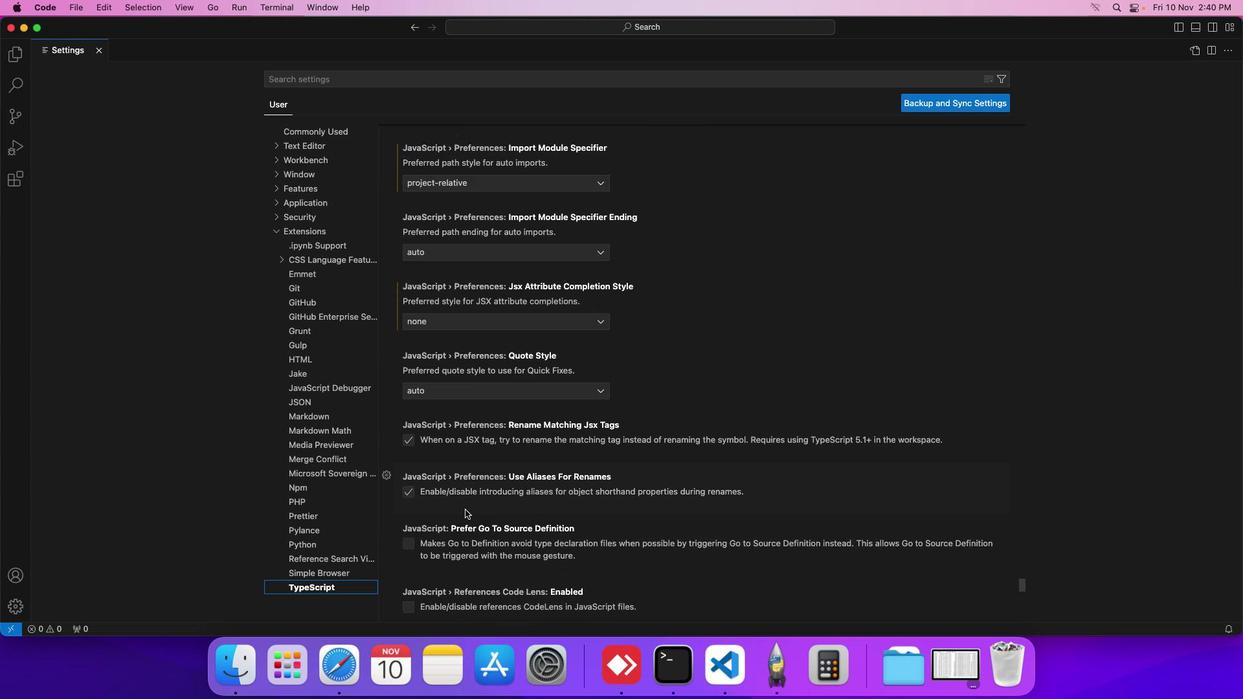 
Action: Mouse scrolled (466, 511) with delta (1, 1)
Screenshot: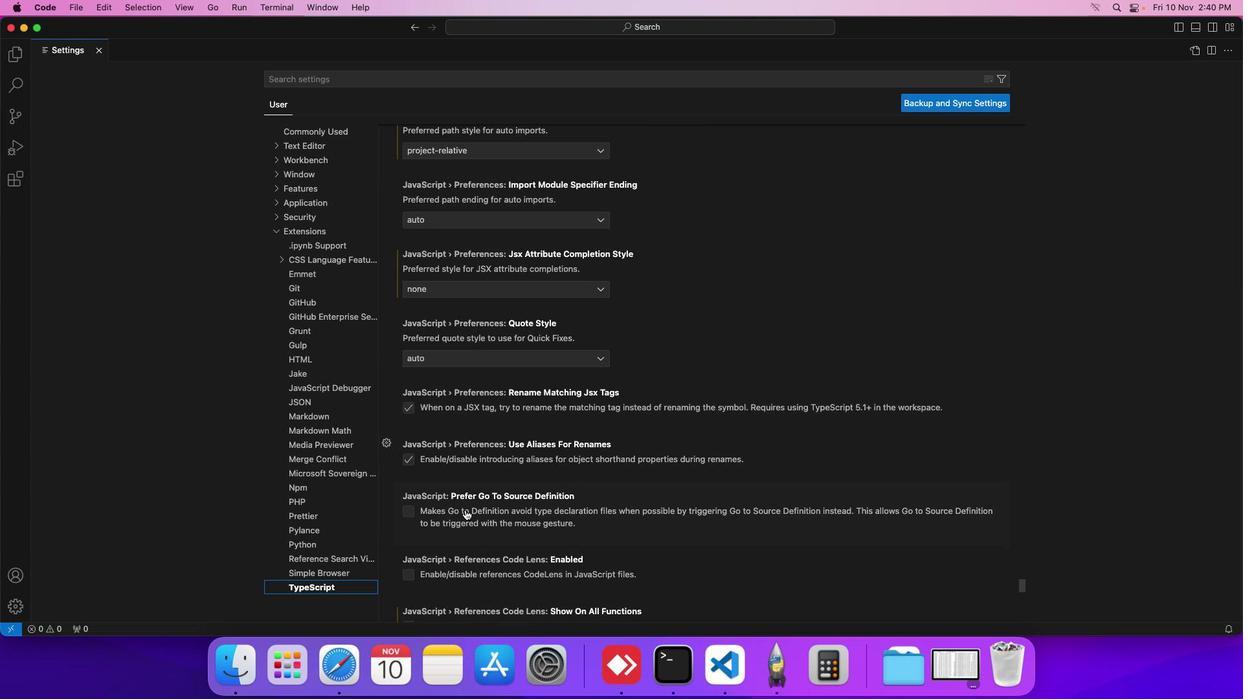
Action: Mouse scrolled (466, 511) with delta (1, 1)
Screenshot: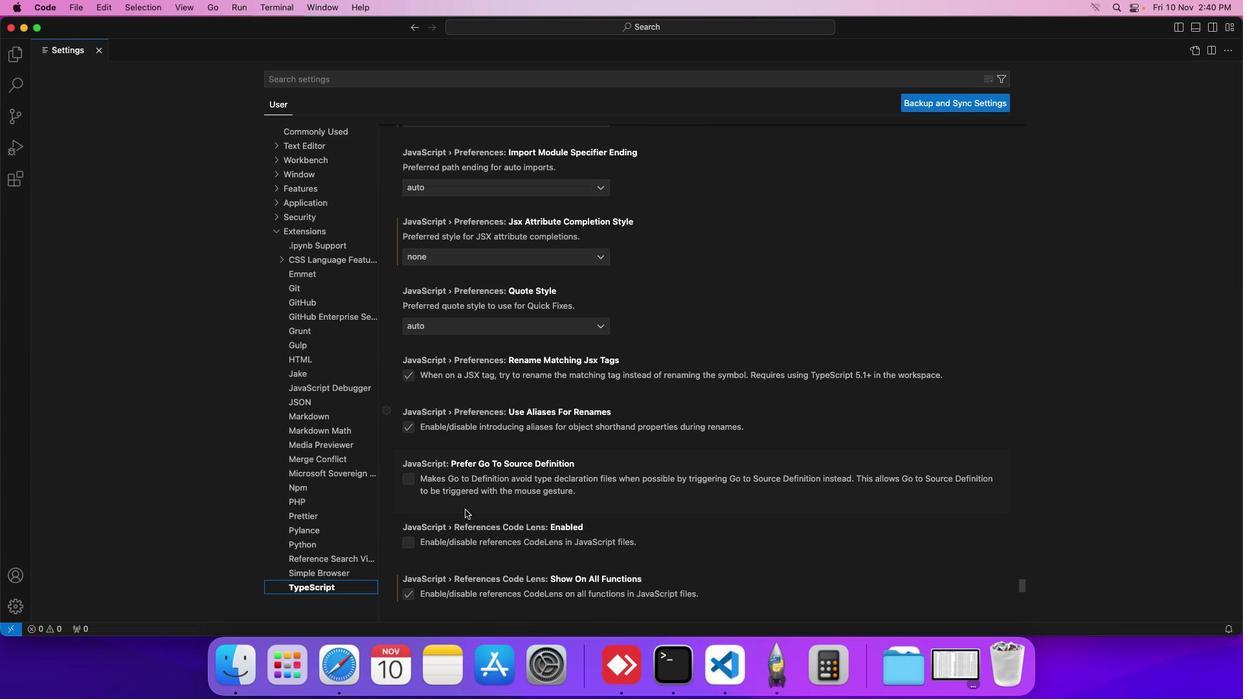 
Action: Mouse scrolled (466, 511) with delta (1, 1)
Screenshot: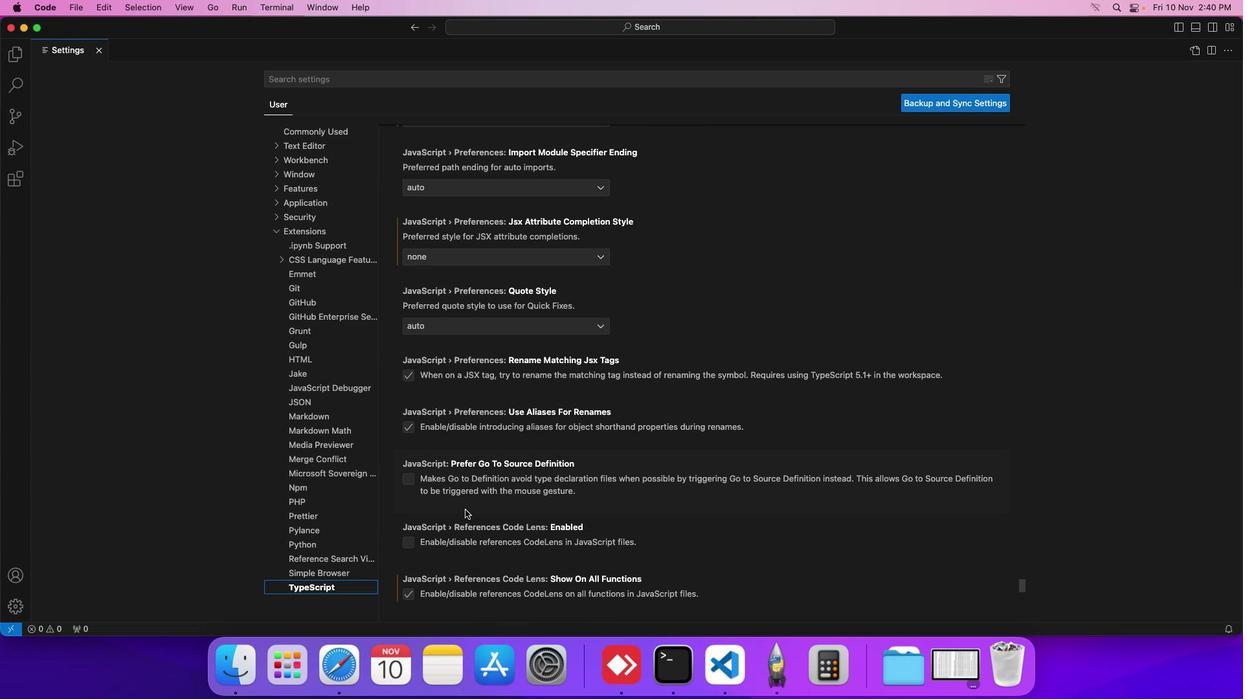 
Action: Mouse scrolled (466, 511) with delta (1, 1)
Screenshot: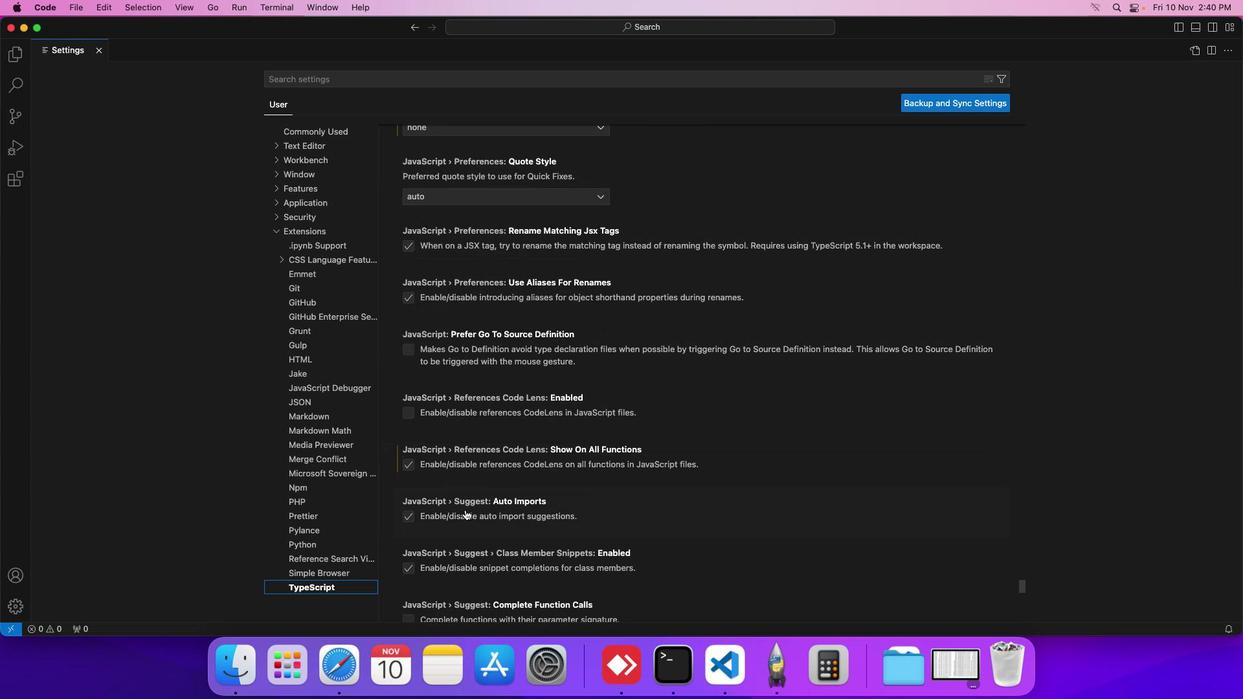 
Action: Mouse scrolled (466, 511) with delta (1, 1)
Screenshot: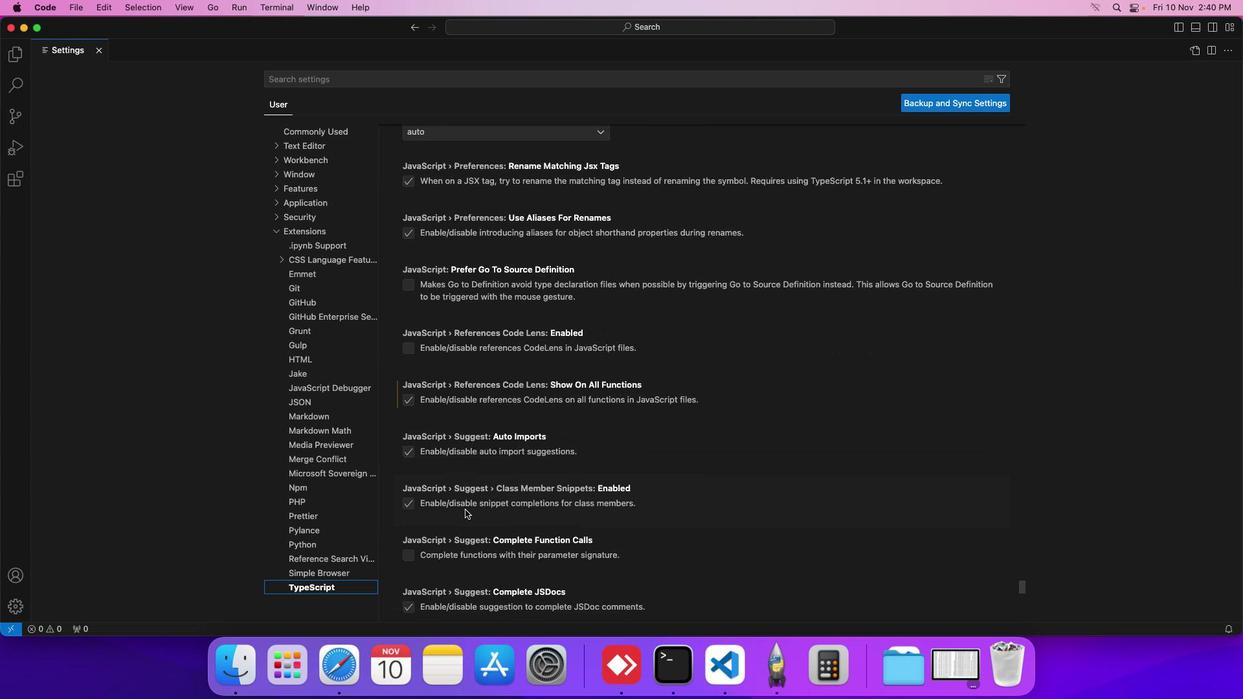 
Action: Mouse scrolled (466, 511) with delta (1, 0)
Screenshot: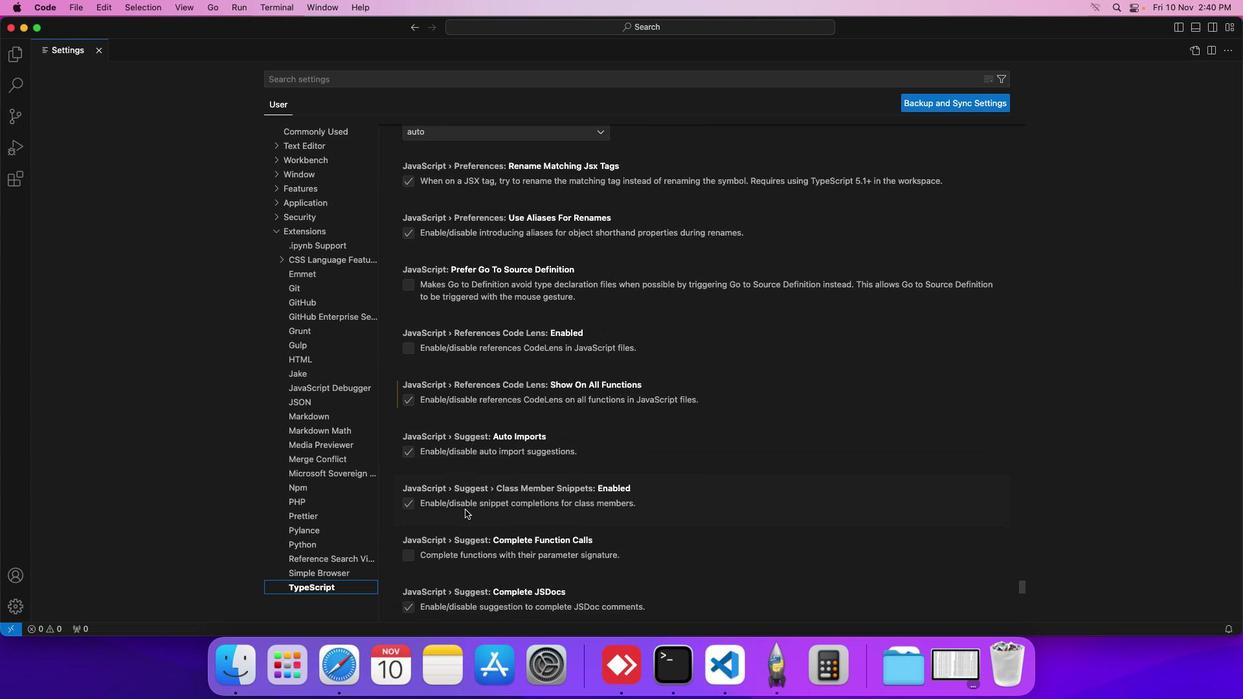 
Action: Mouse scrolled (466, 511) with delta (1, 0)
Screenshot: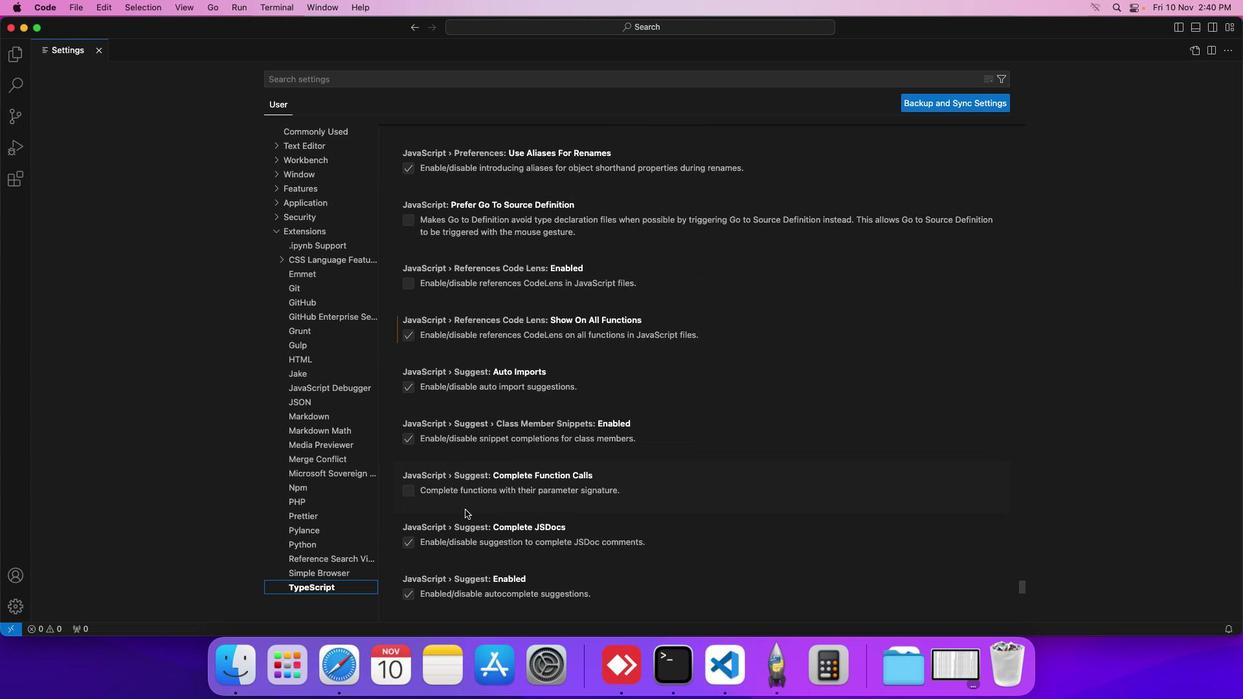 
Action: Mouse scrolled (466, 511) with delta (1, 0)
Screenshot: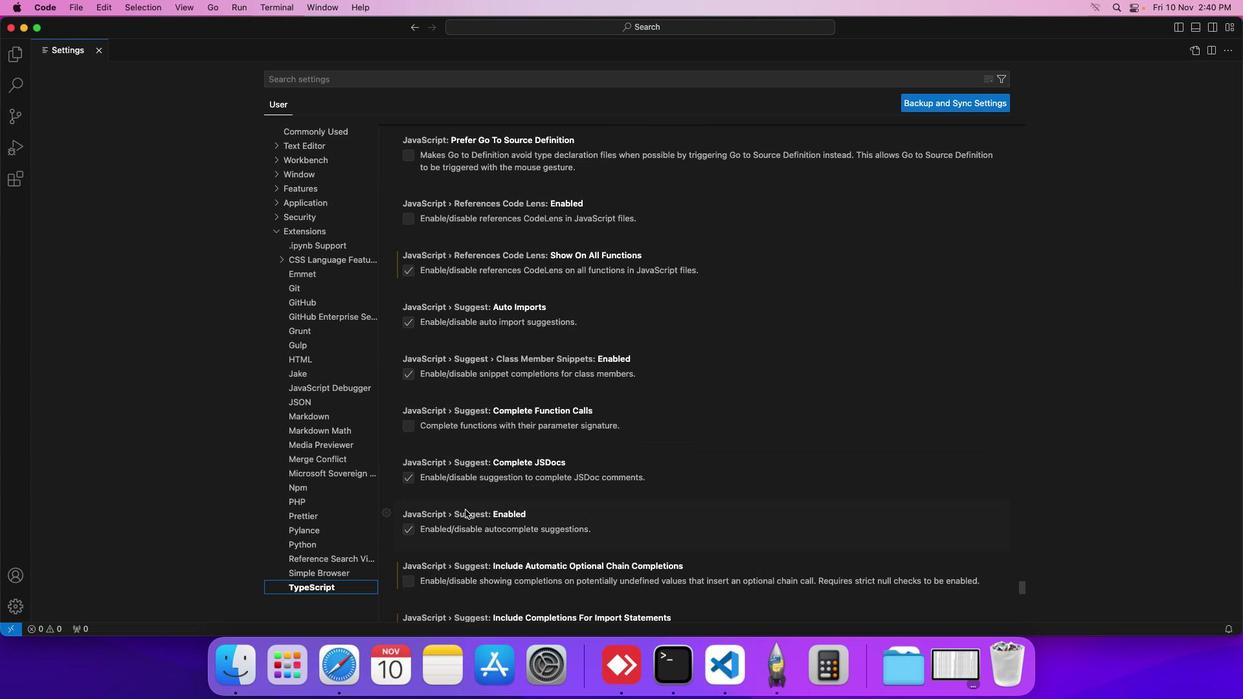 
Action: Mouse scrolled (466, 511) with delta (1, 0)
Screenshot: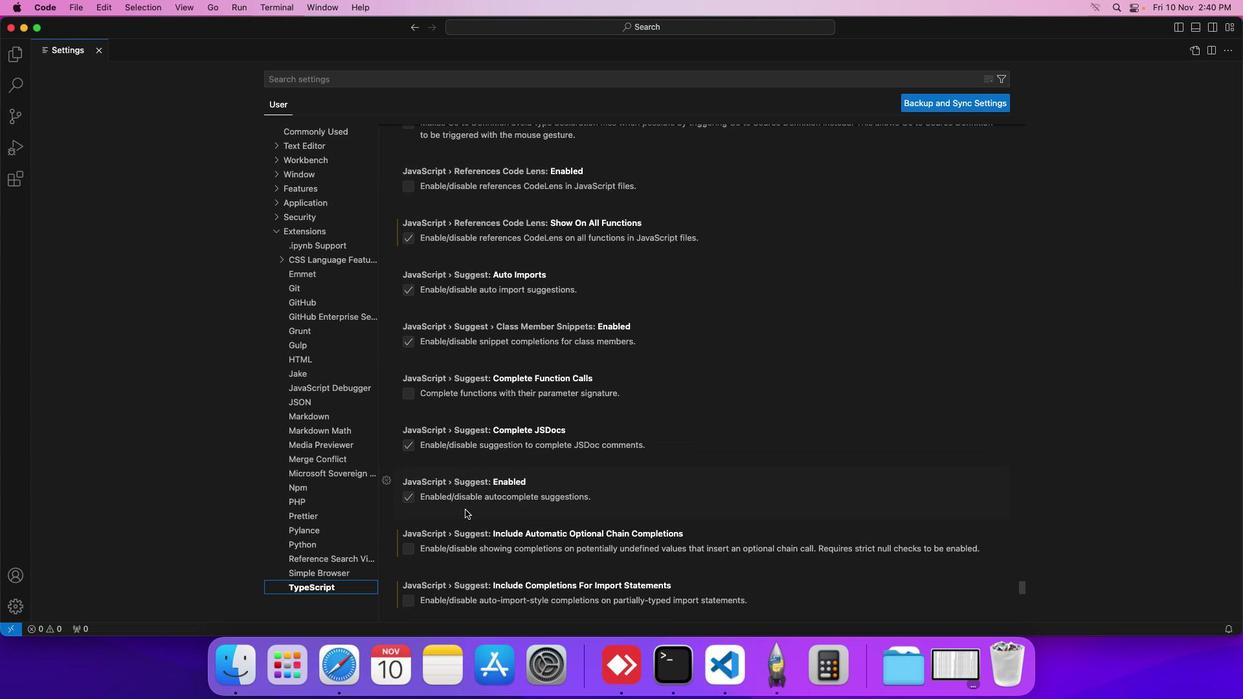 
Action: Mouse scrolled (466, 511) with delta (1, 1)
Screenshot: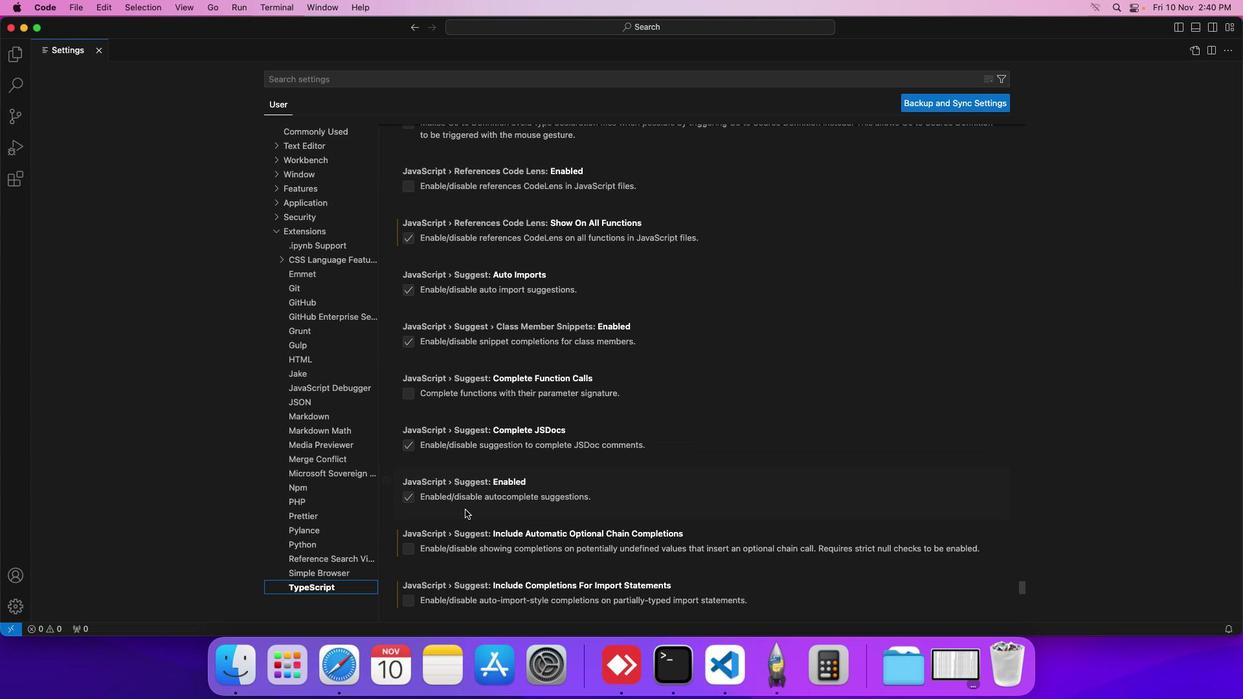 
Action: Mouse scrolled (466, 511) with delta (1, 1)
Screenshot: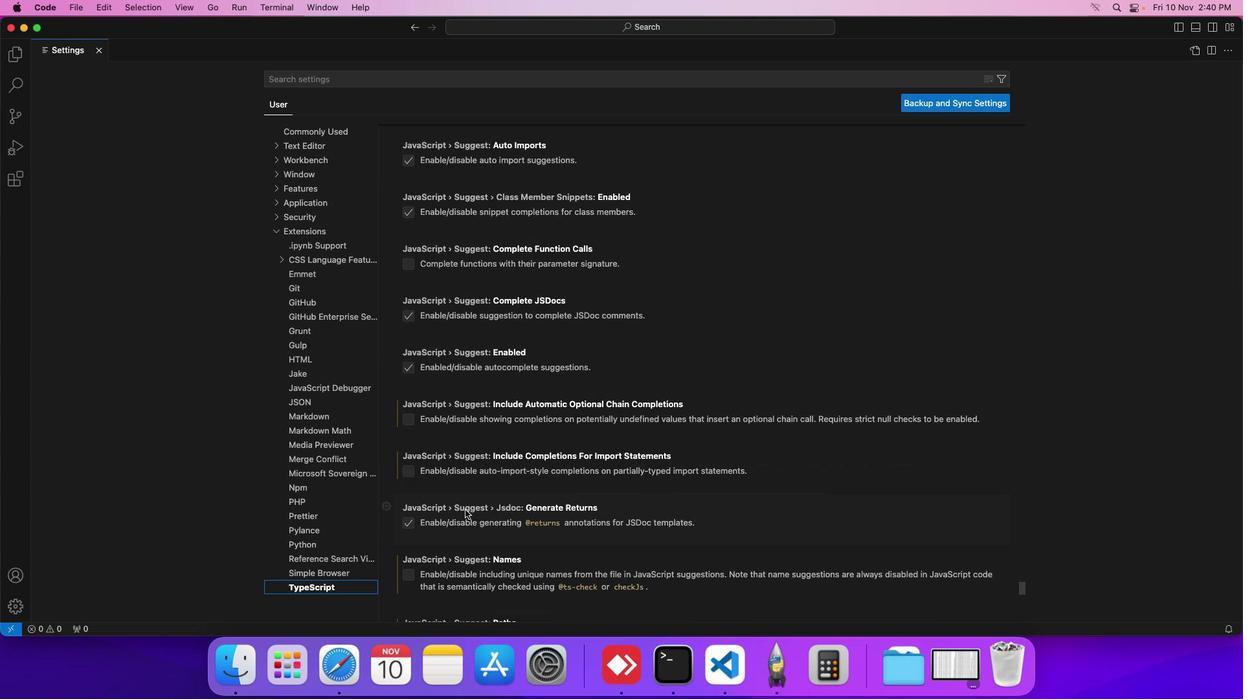
Action: Mouse scrolled (466, 511) with delta (1, 1)
Screenshot: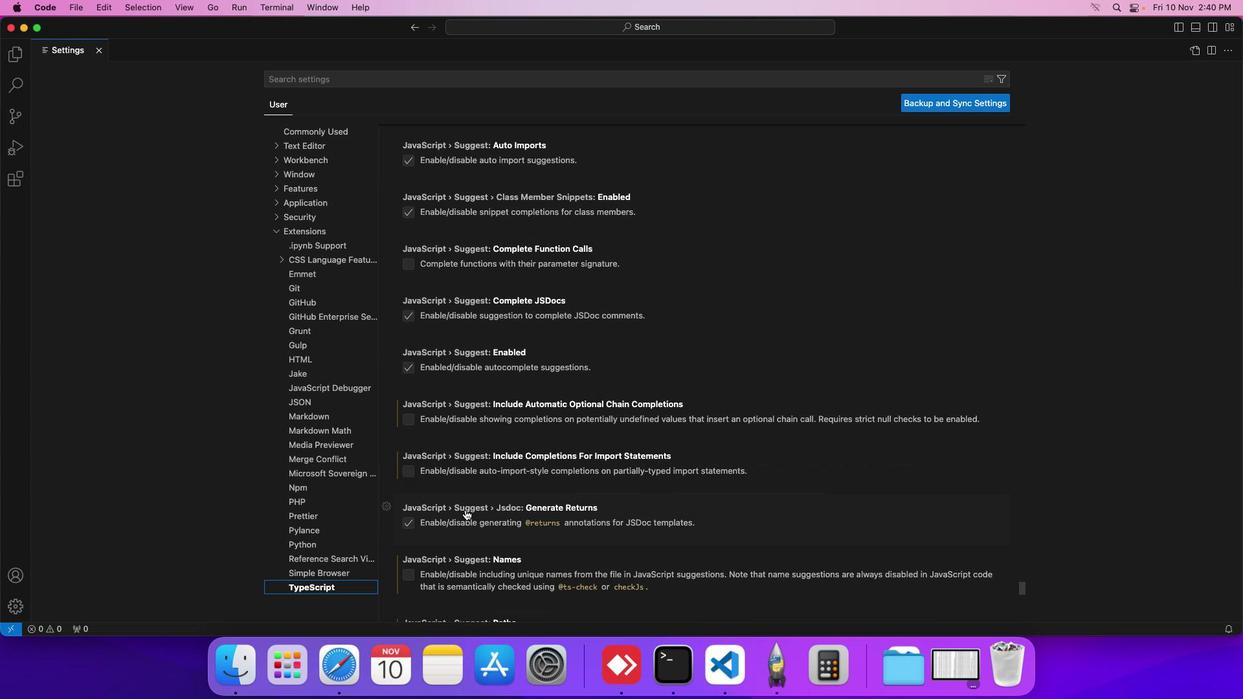
Action: Mouse scrolled (466, 511) with delta (1, 0)
Screenshot: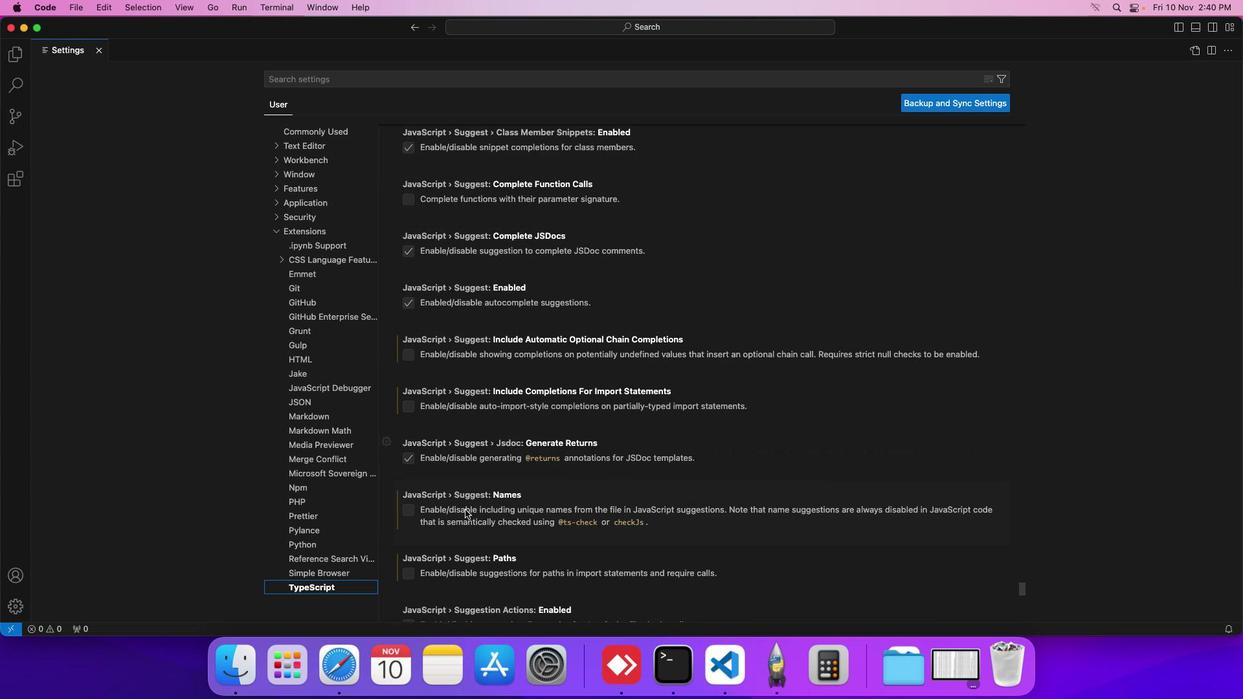 
Action: Mouse scrolled (466, 511) with delta (1, 0)
Screenshot: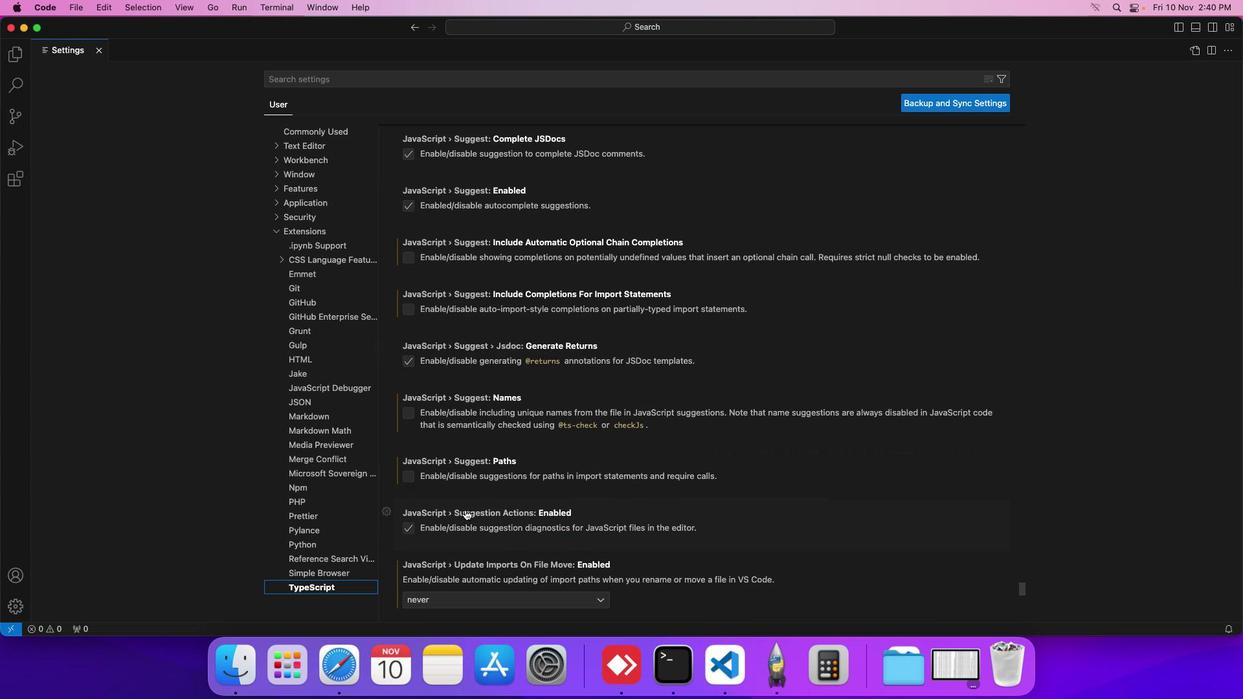 
Action: Mouse scrolled (466, 511) with delta (1, 0)
Screenshot: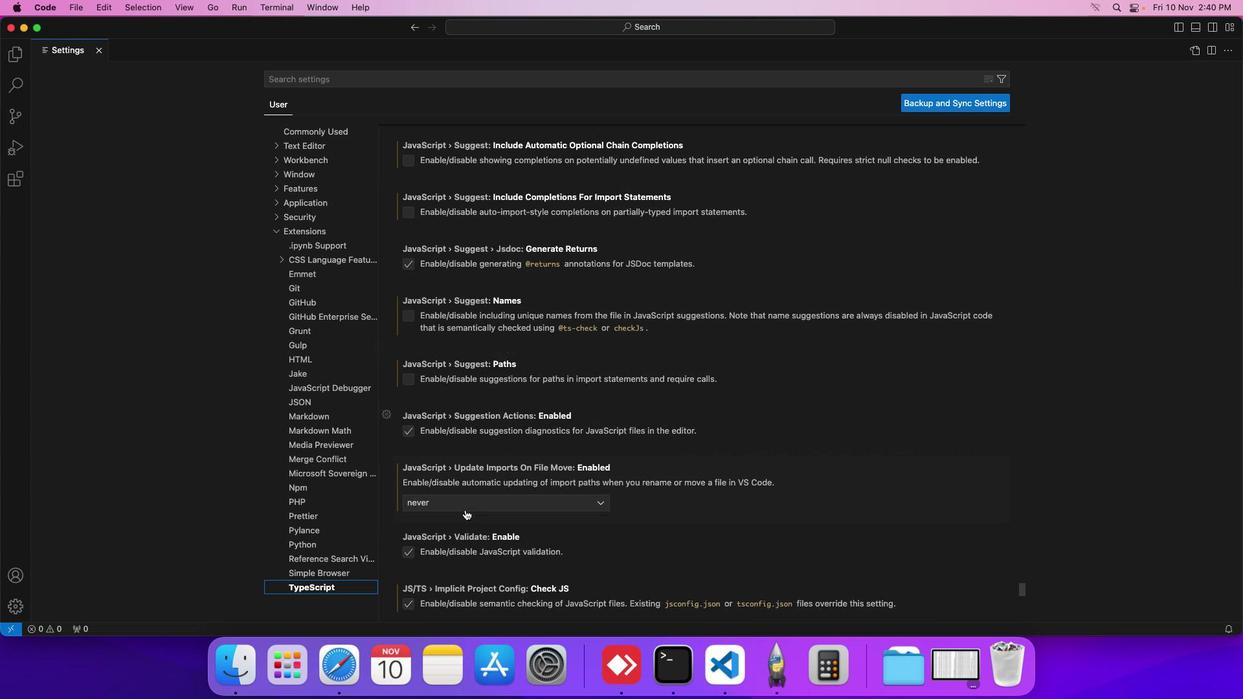 
Action: Mouse scrolled (466, 511) with delta (1, 0)
Screenshot: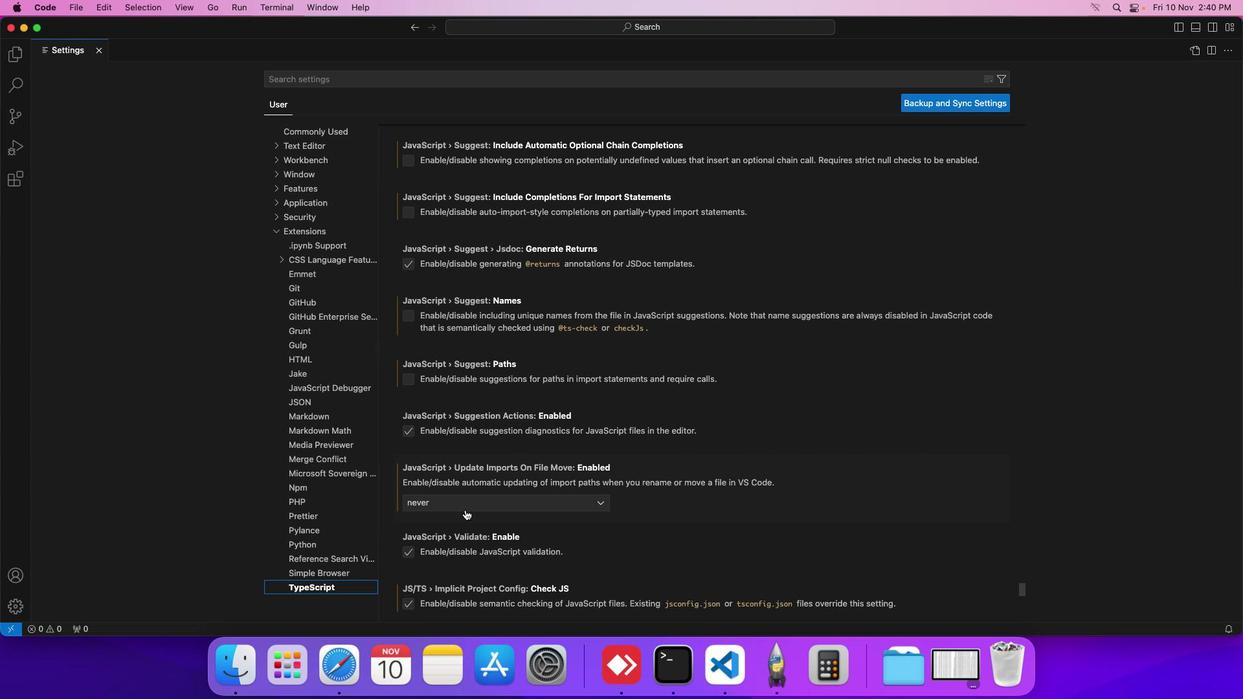 
Action: Mouse scrolled (466, 511) with delta (1, 1)
Screenshot: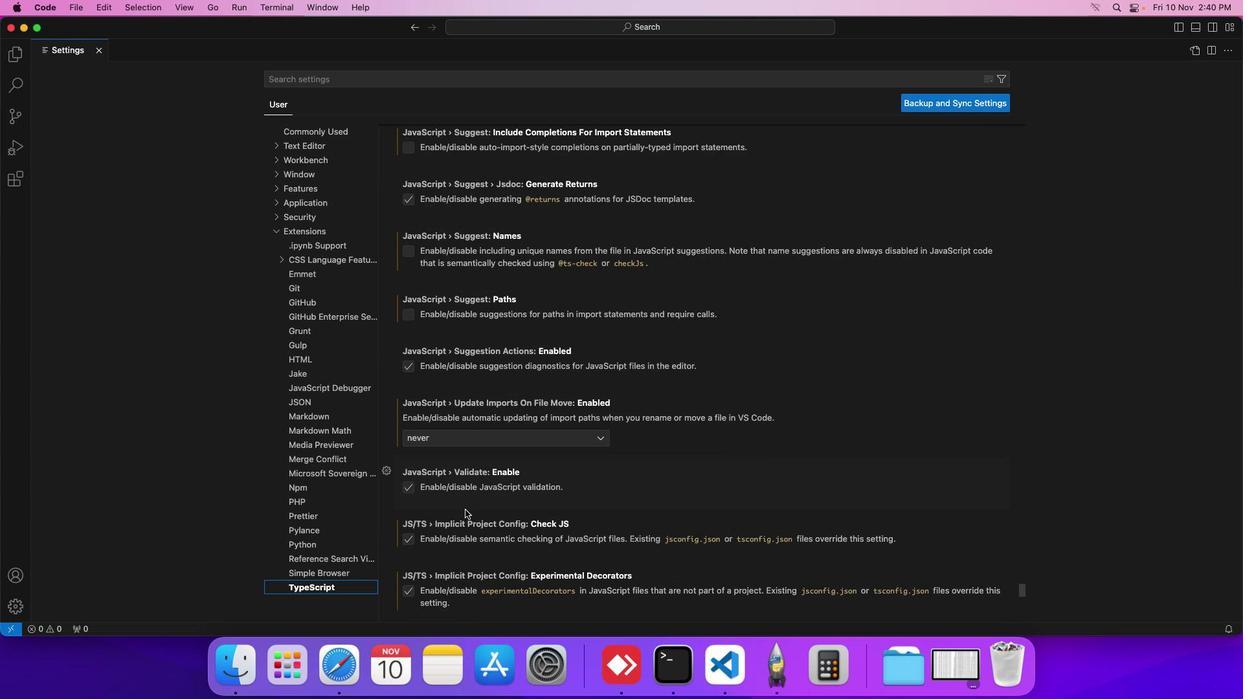 
Action: Mouse scrolled (466, 511) with delta (1, 1)
Screenshot: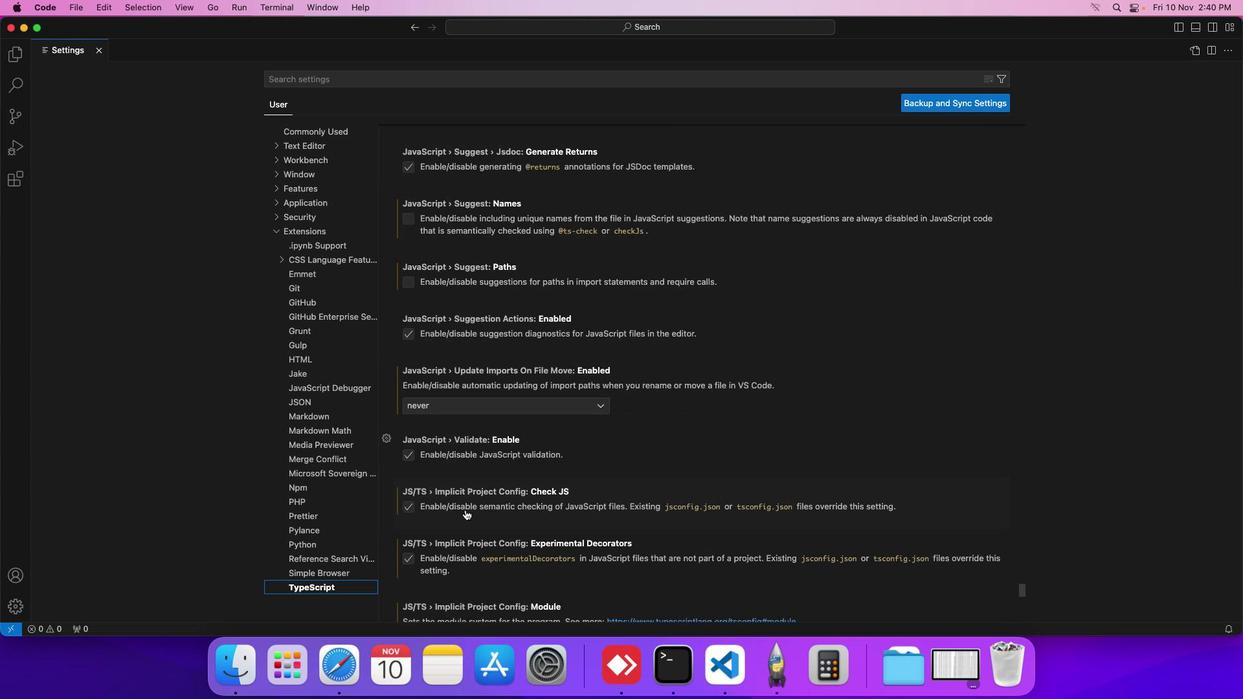 
Action: Mouse scrolled (466, 511) with delta (1, 1)
Screenshot: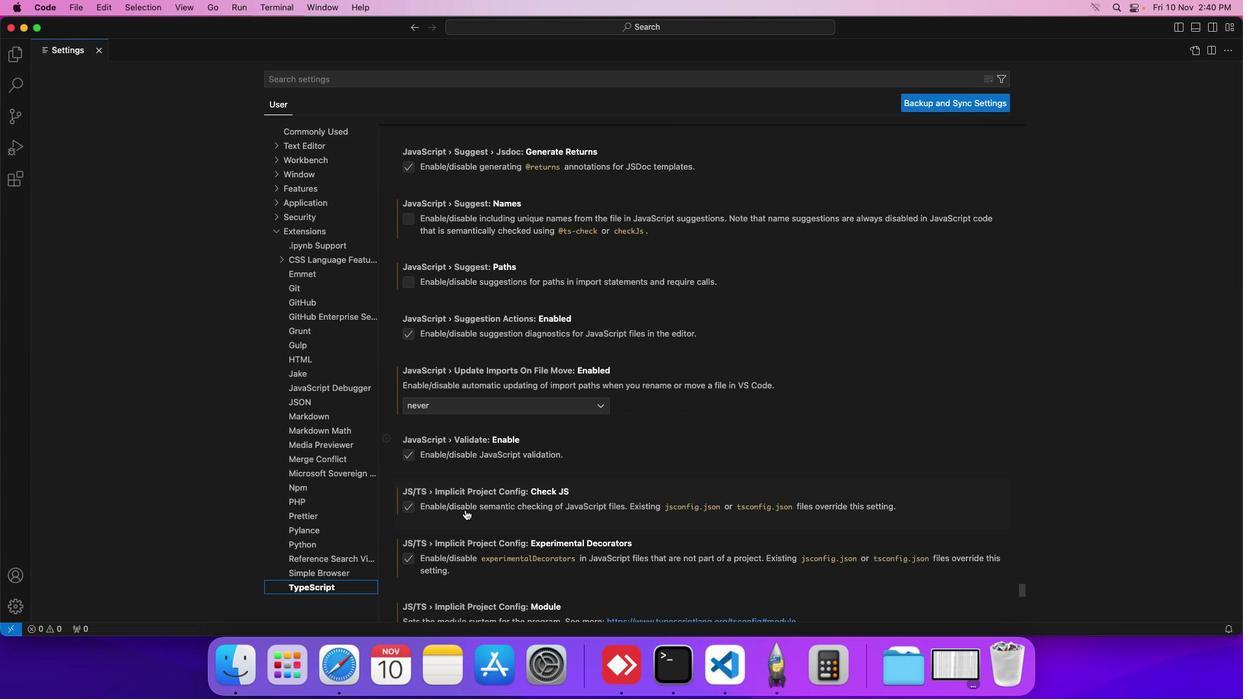 
Action: Mouse scrolled (466, 511) with delta (1, 1)
Screenshot: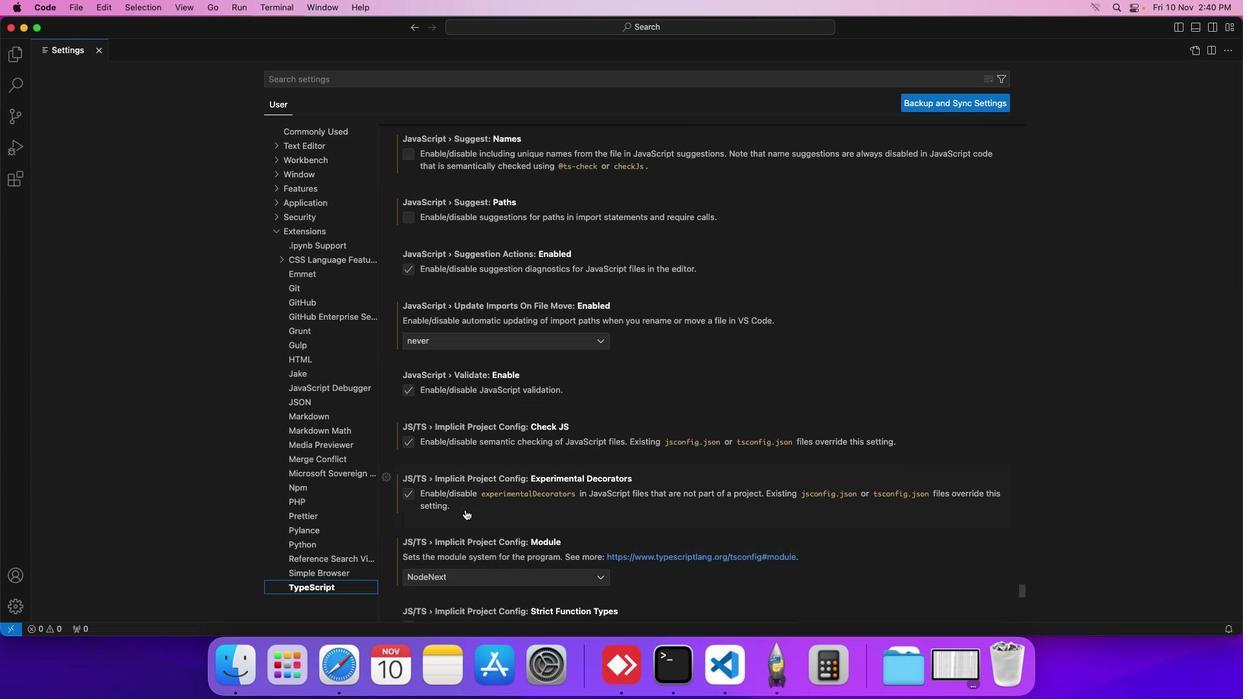 
Action: Mouse scrolled (466, 511) with delta (1, 1)
Screenshot: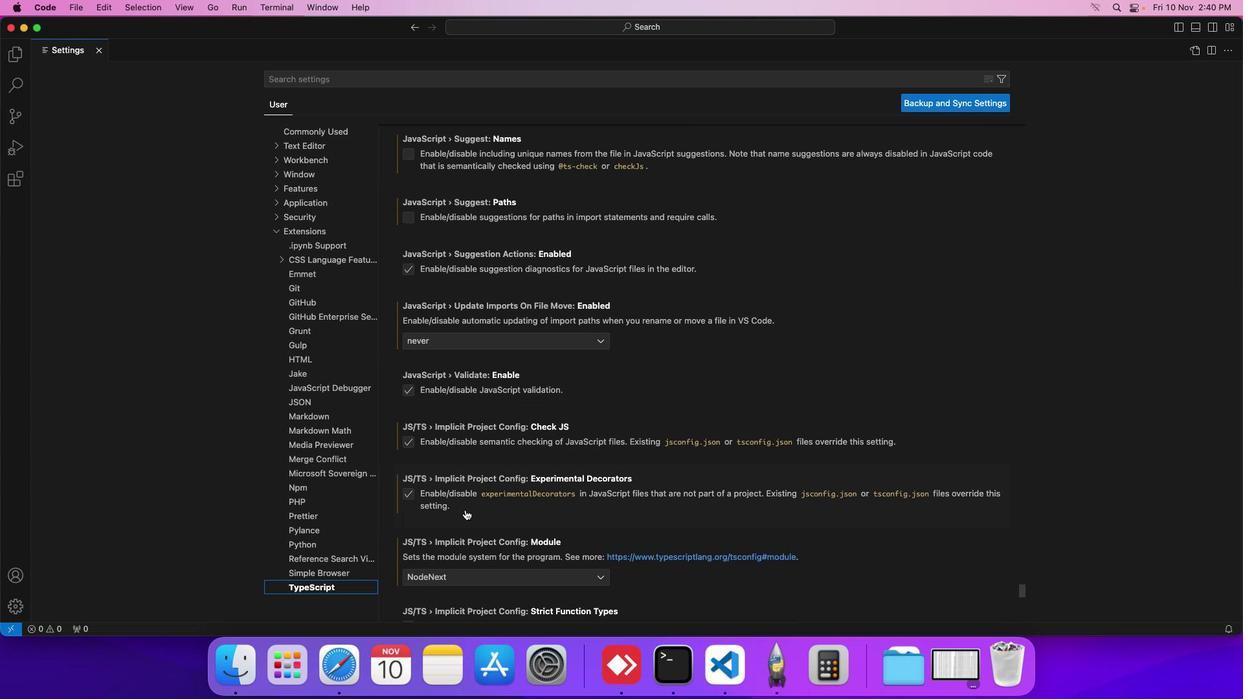 
Action: Mouse scrolled (466, 511) with delta (1, 1)
Screenshot: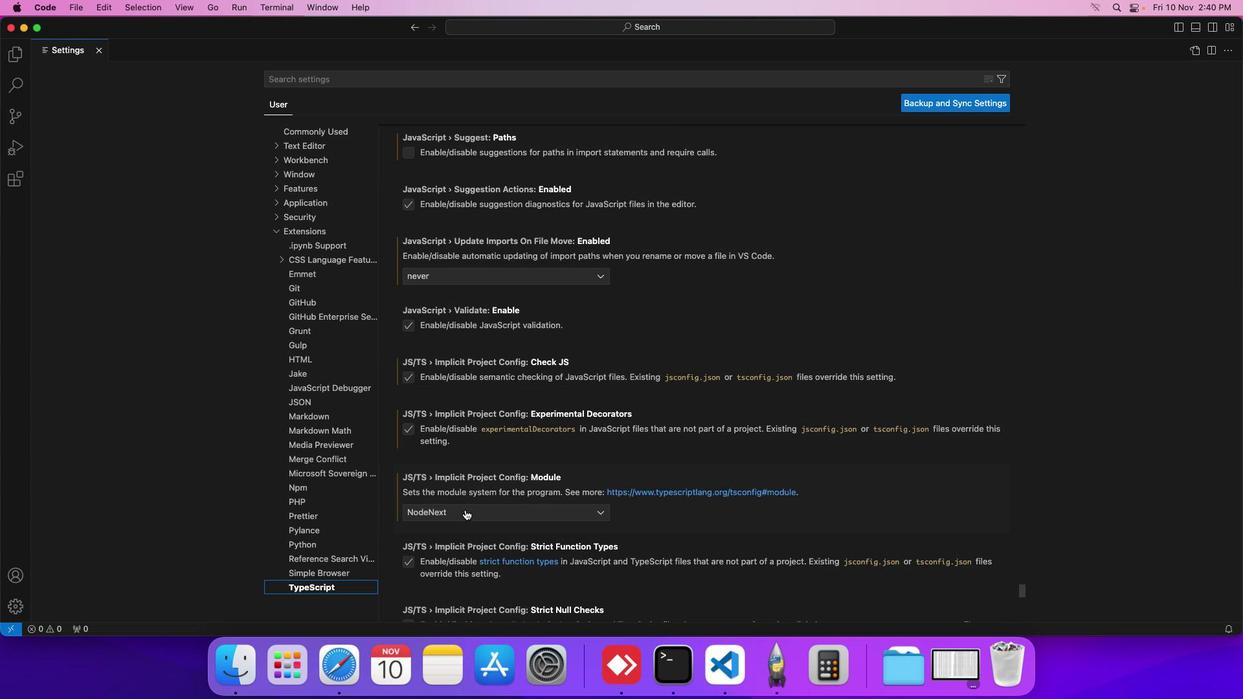 
Action: Mouse scrolled (466, 511) with delta (1, 1)
Screenshot: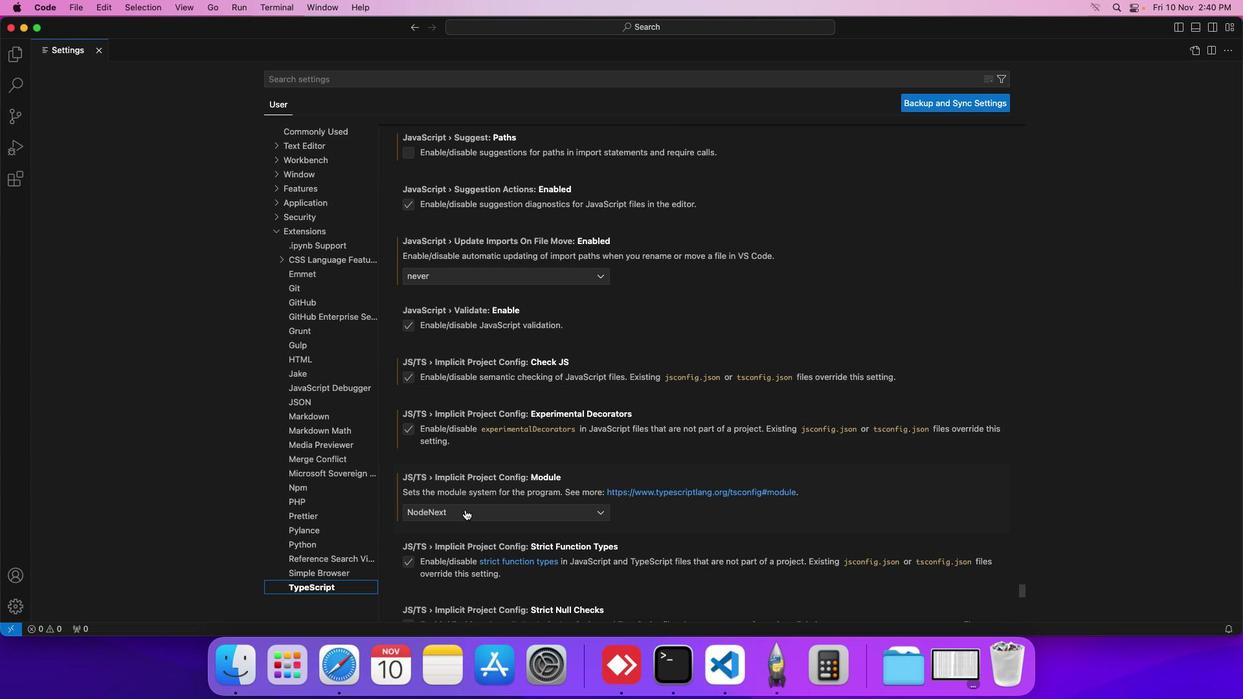 
Action: Mouse scrolled (466, 511) with delta (1, 1)
Screenshot: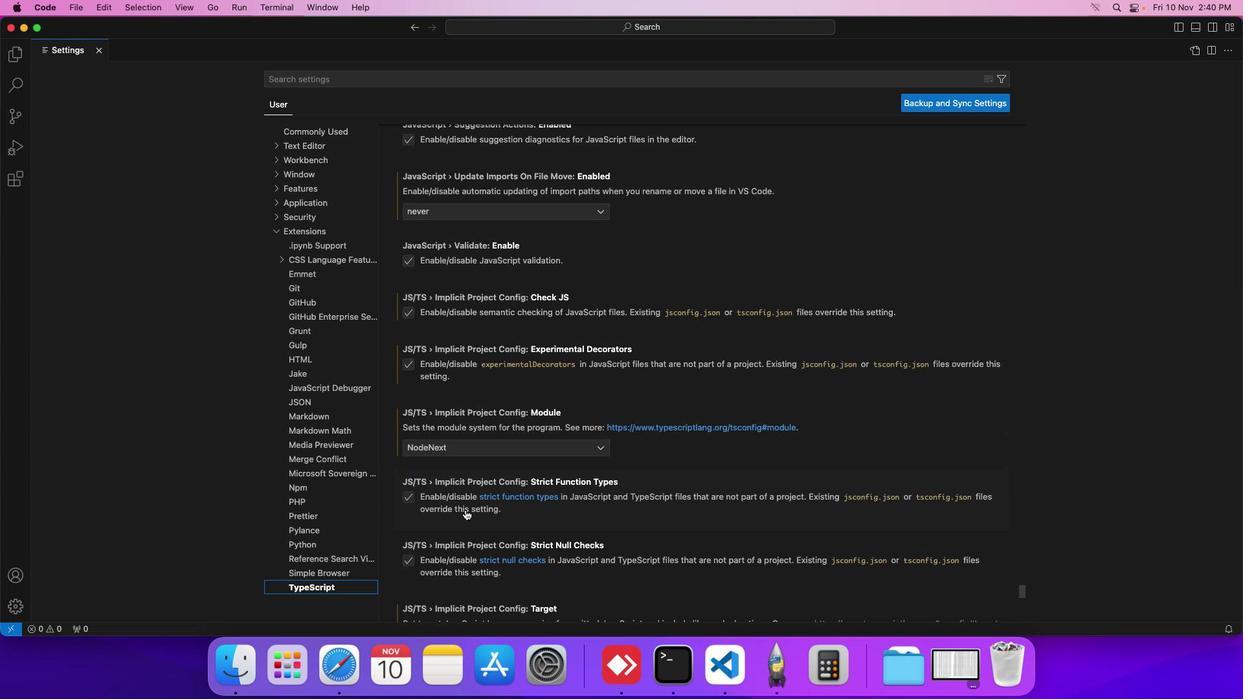 
Action: Mouse scrolled (466, 511) with delta (1, 1)
Screenshot: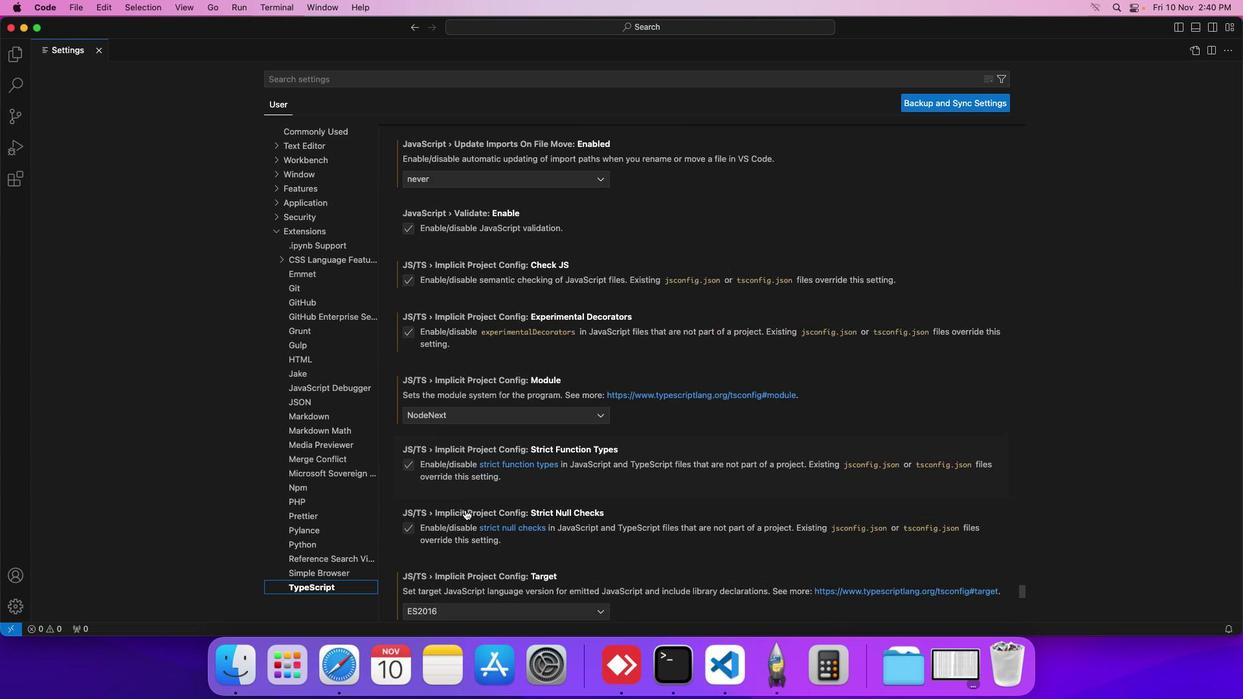 
Action: Mouse scrolled (466, 511) with delta (1, 1)
Screenshot: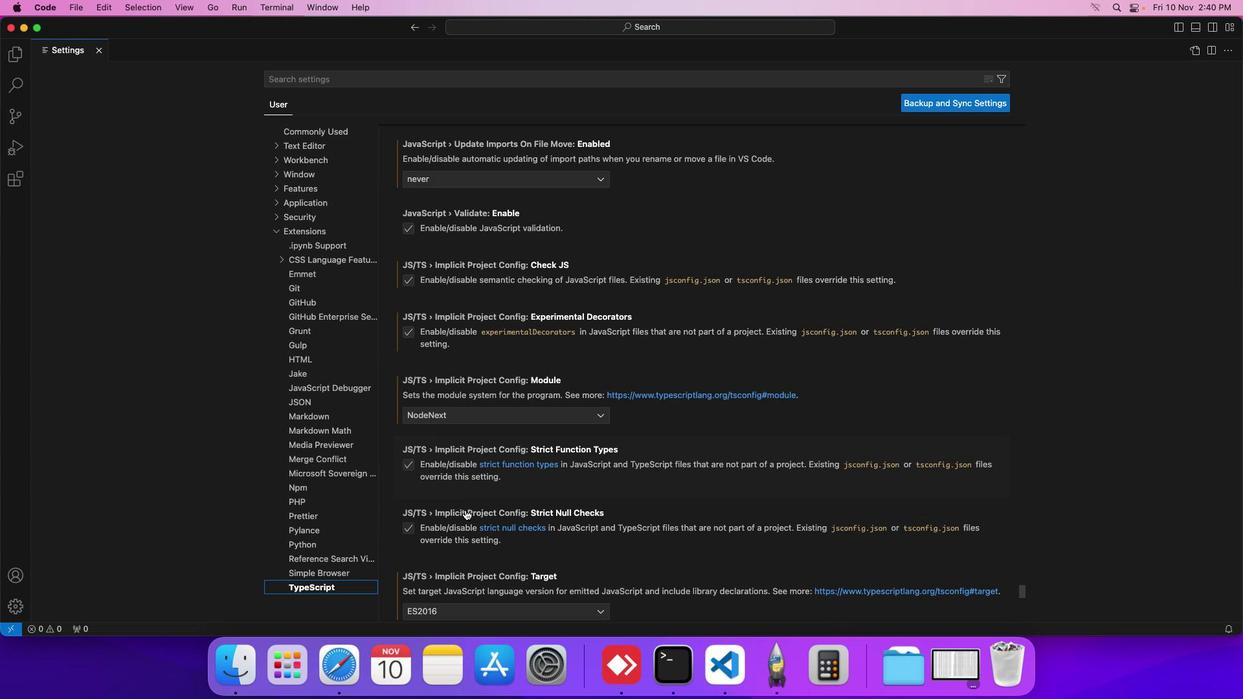 
Action: Mouse scrolled (466, 511) with delta (1, 1)
Screenshot: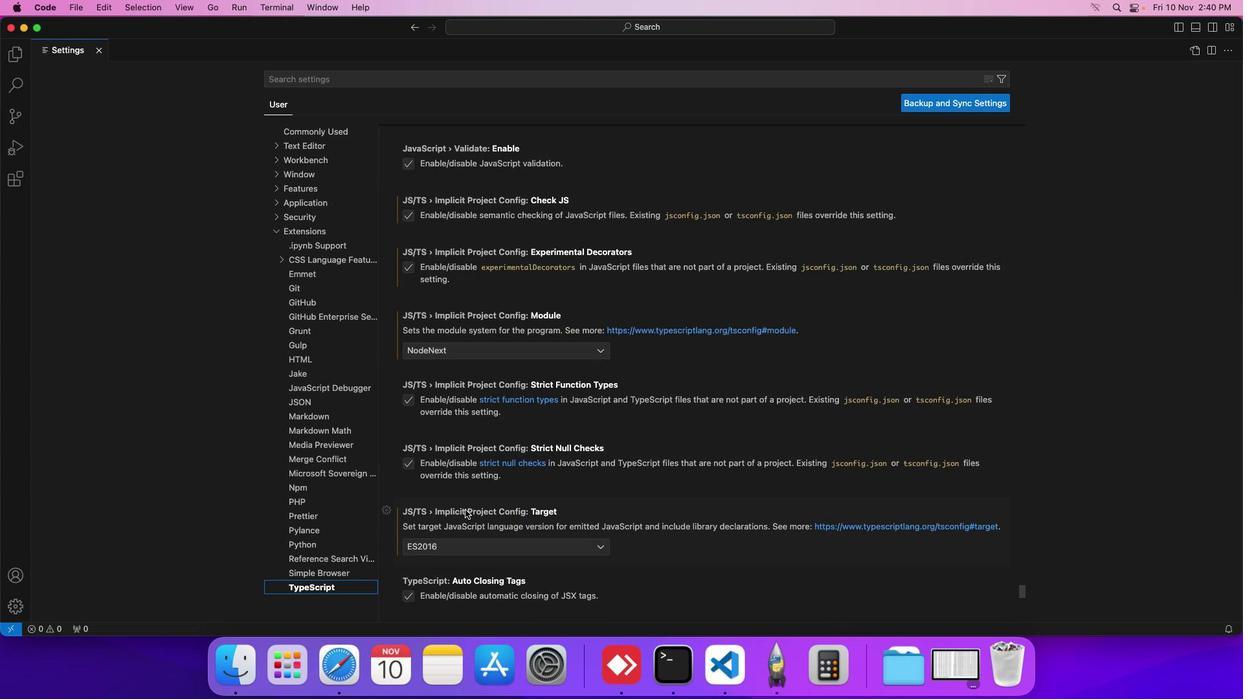 
Action: Mouse scrolled (466, 511) with delta (1, 1)
Screenshot: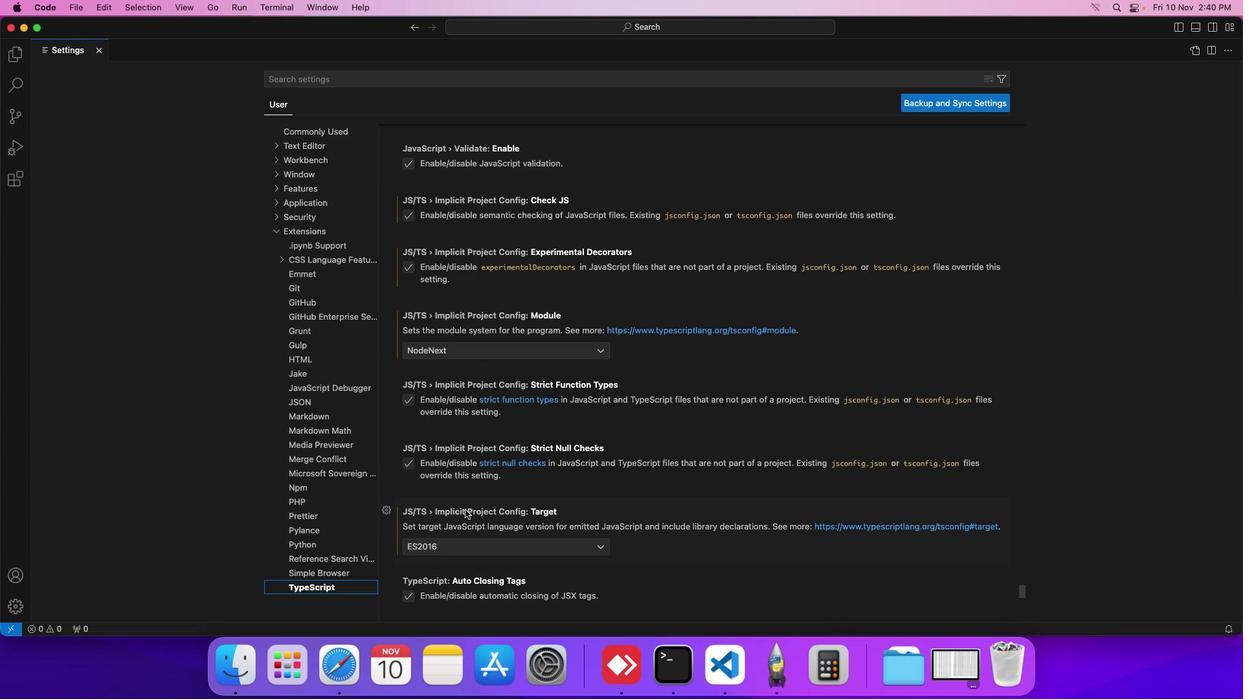 
Action: Mouse scrolled (466, 511) with delta (1, 1)
Screenshot: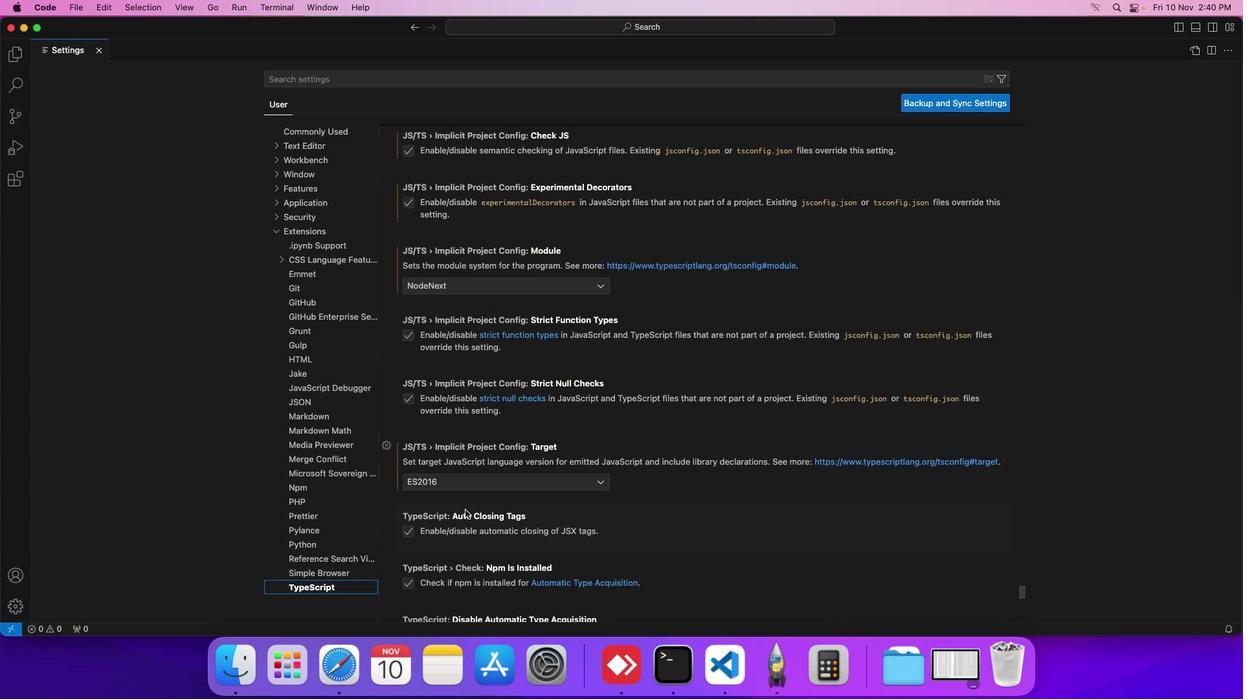 
Action: Mouse scrolled (466, 511) with delta (1, 1)
Screenshot: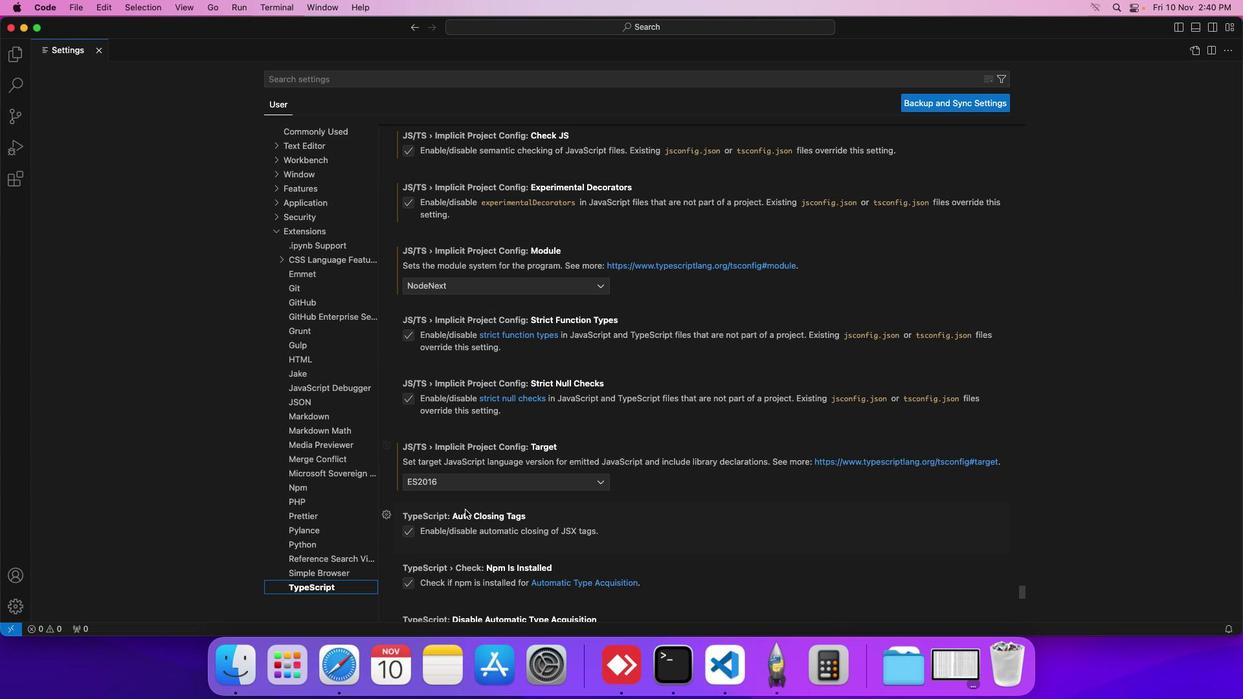 
Action: Mouse scrolled (466, 511) with delta (1, 1)
Screenshot: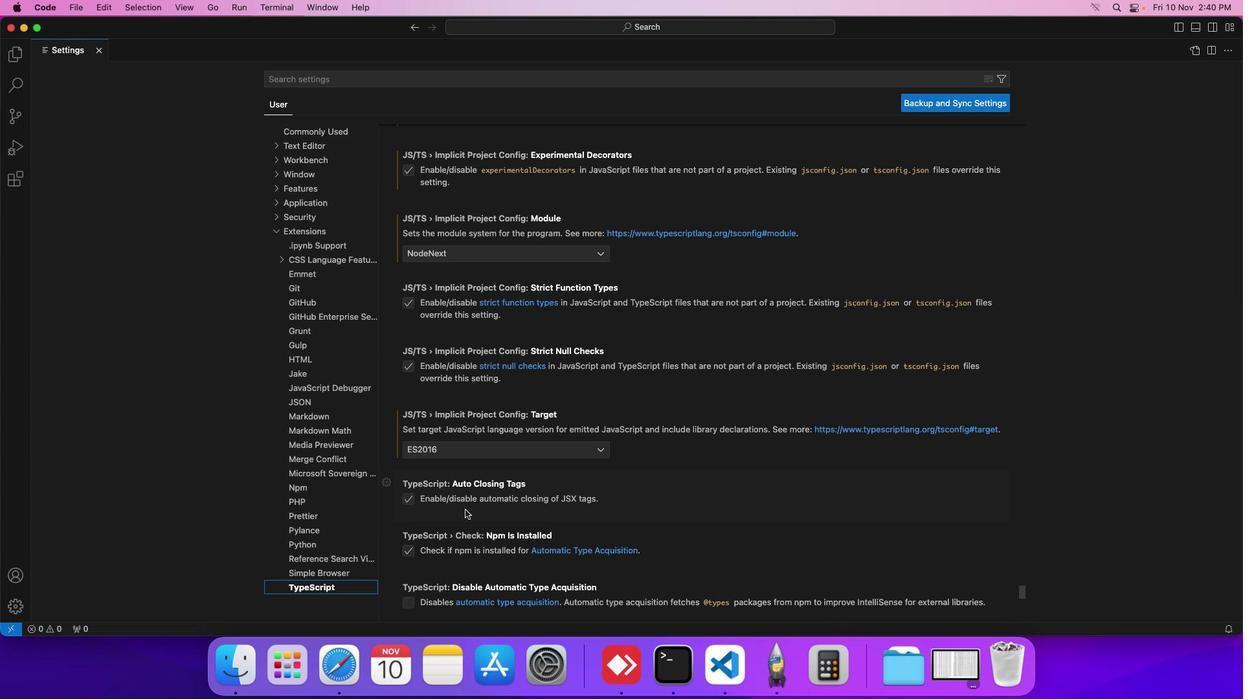 
Action: Mouse moved to (474, 454)
Screenshot: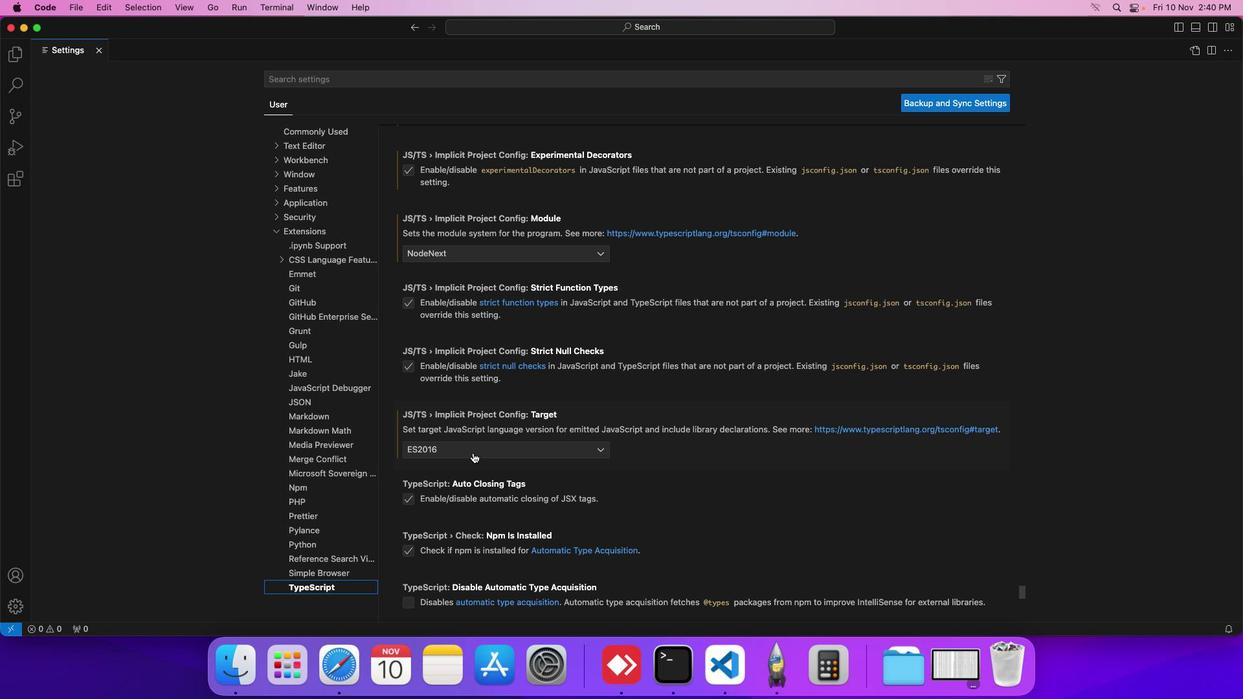 
Action: Mouse pressed left at (474, 454)
Screenshot: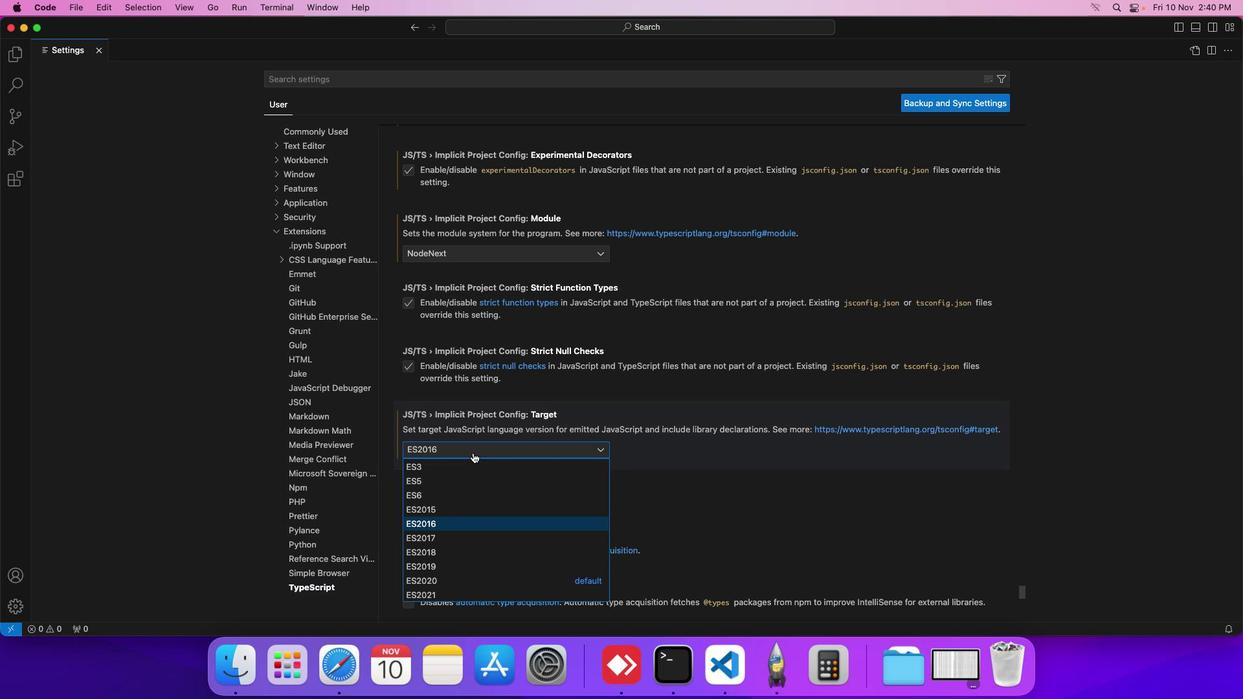 
Action: Mouse moved to (460, 534)
Screenshot: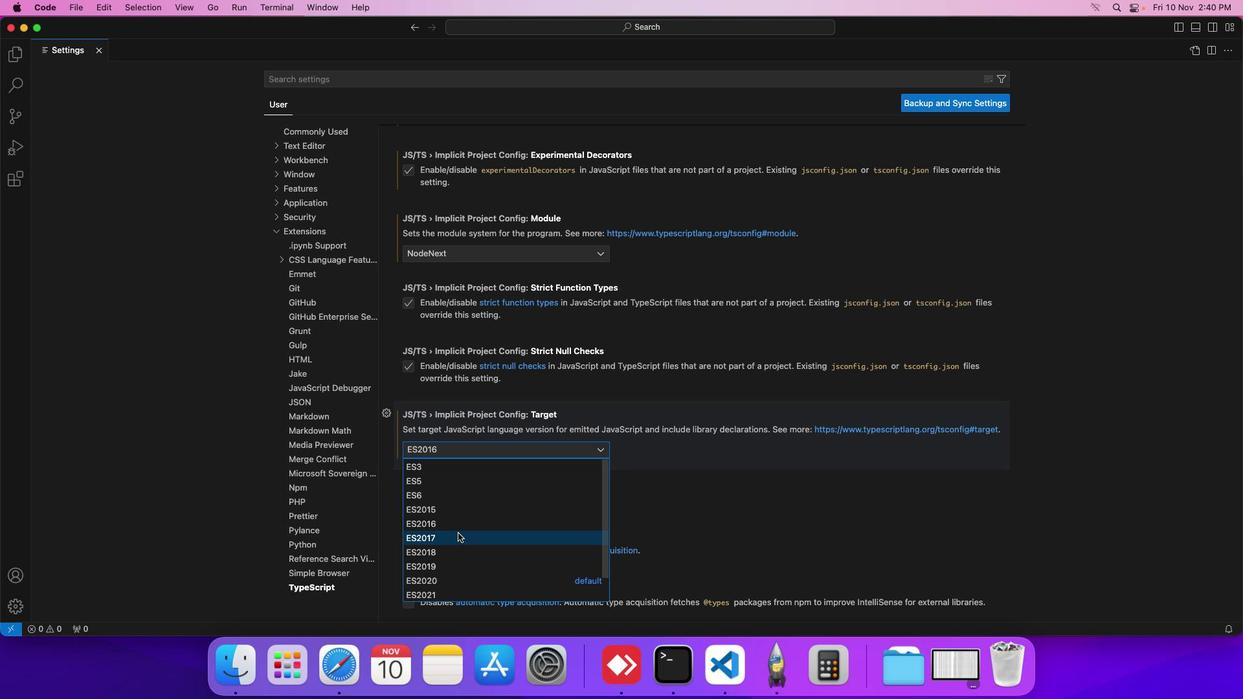
Action: Mouse pressed left at (460, 534)
Screenshot: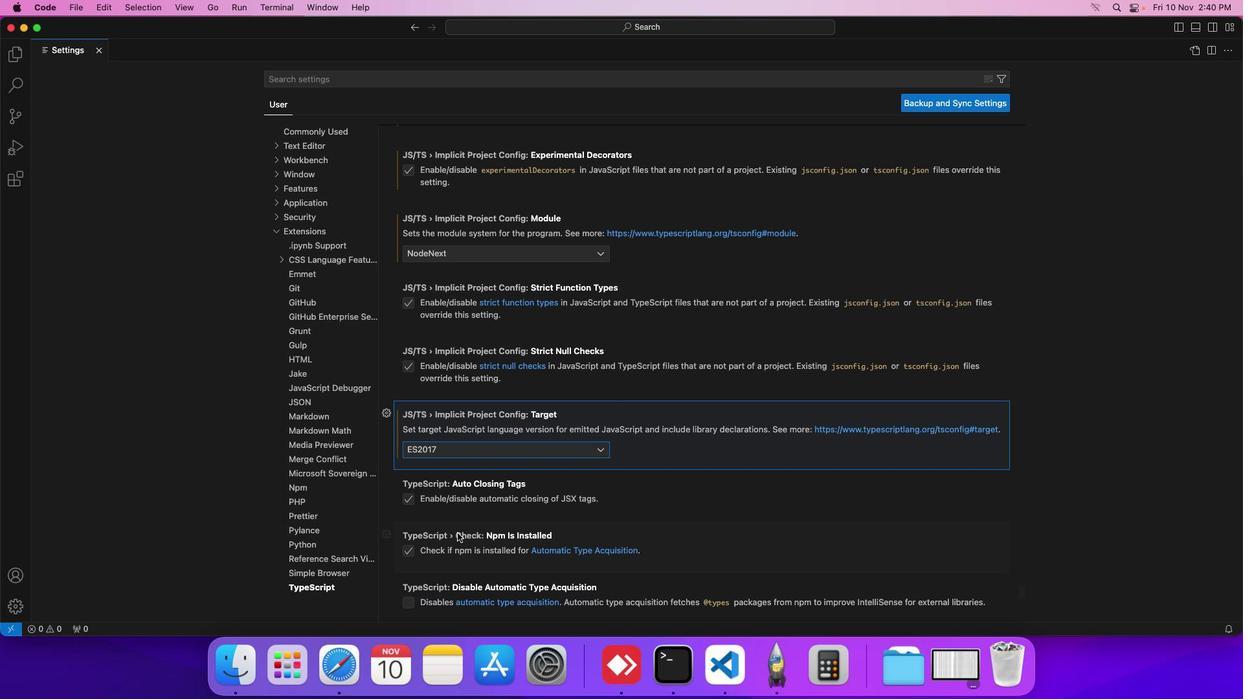 
Action: Mouse moved to (437, 518)
Screenshot: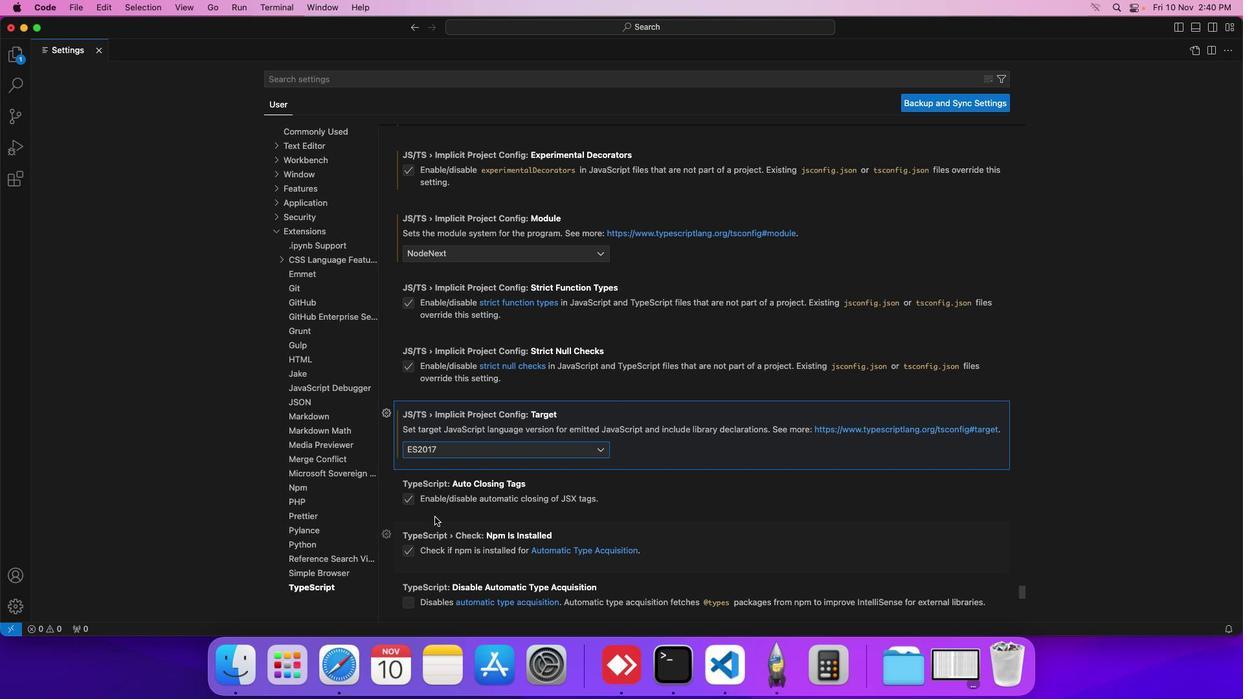 
